 Task: Add a signature Josiah Cooper containing With heartfelt thanks and warm wishes, Josiah Cooper to email address softage.2@softage.net and add a label User interface
Action: Mouse moved to (1109, 79)
Screenshot: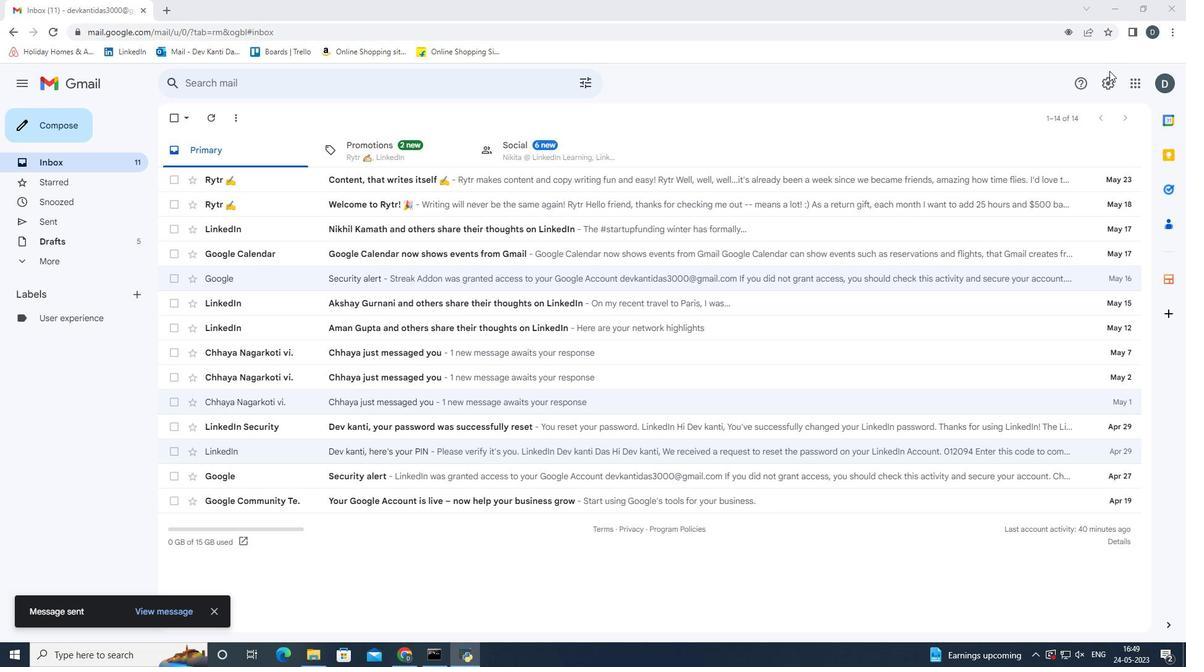 
Action: Mouse pressed left at (1109, 79)
Screenshot: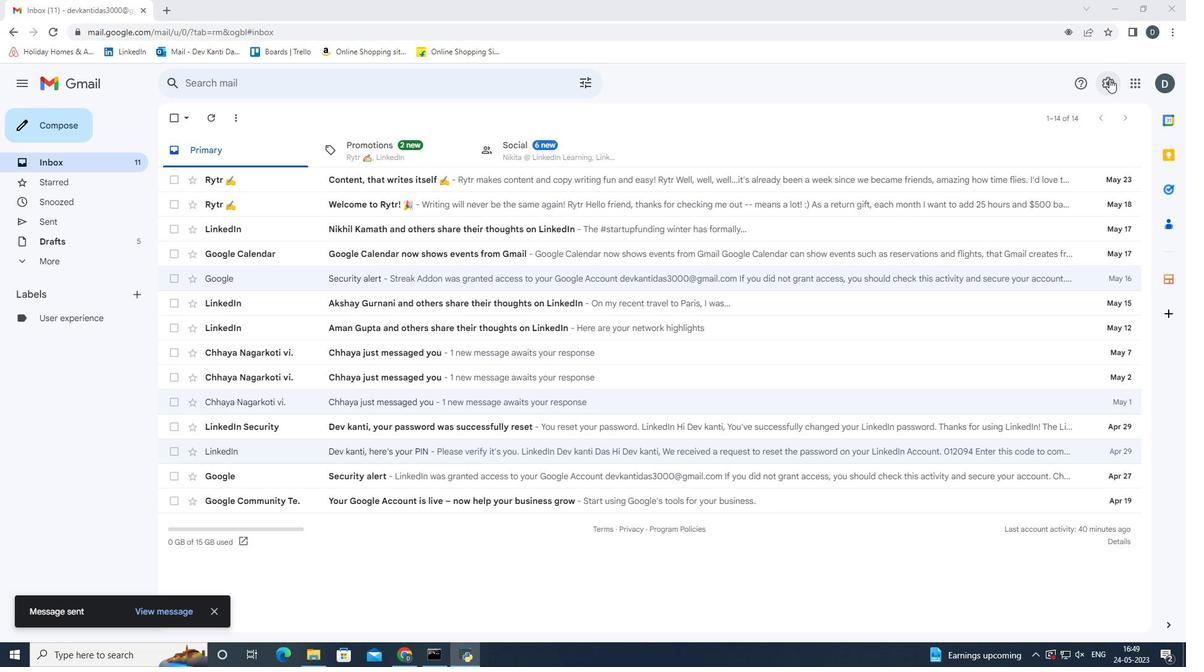 
Action: Mouse moved to (1072, 140)
Screenshot: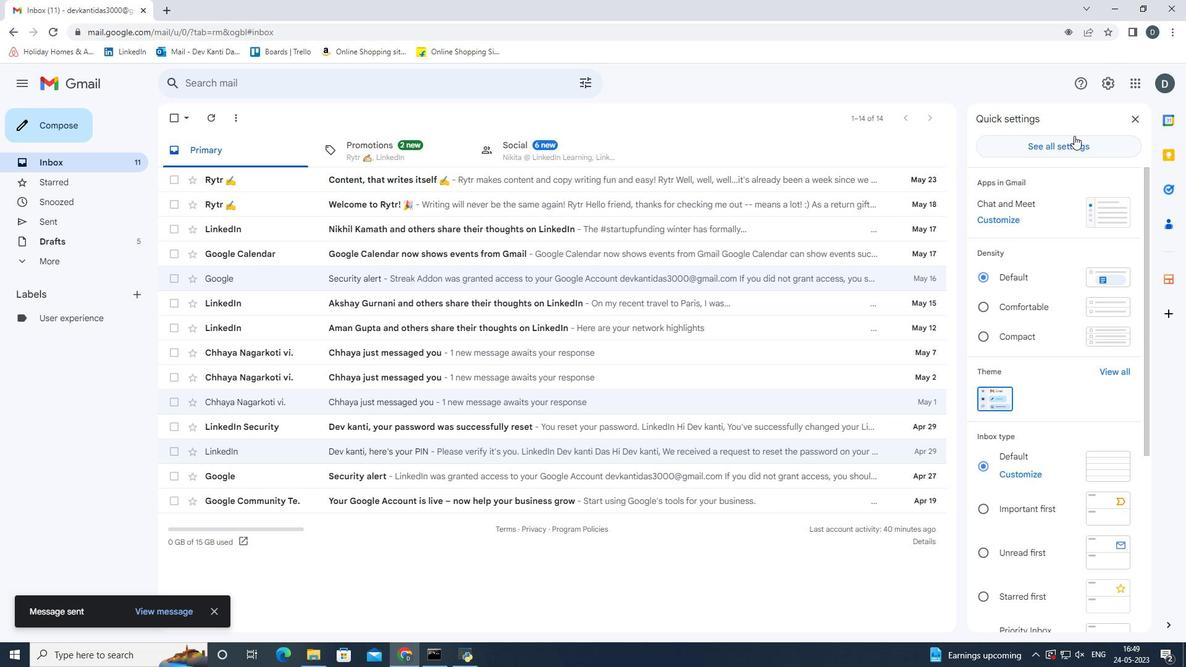 
Action: Mouse pressed left at (1072, 140)
Screenshot: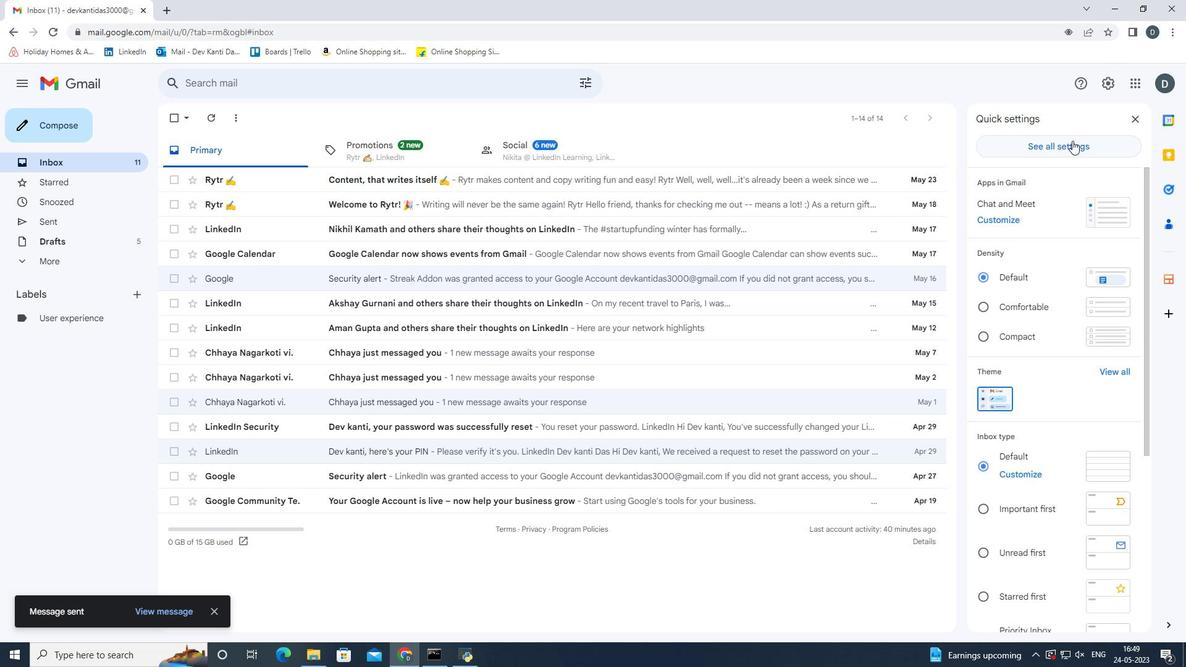 
Action: Mouse moved to (556, 392)
Screenshot: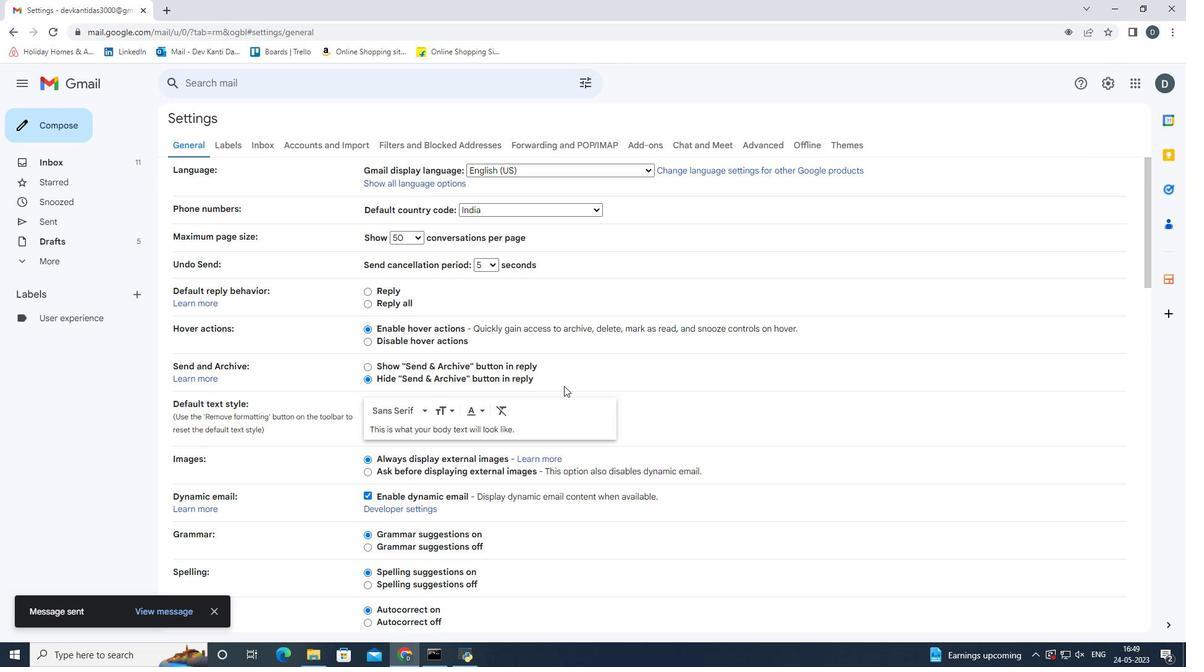 
Action: Mouse scrolled (556, 391) with delta (0, 0)
Screenshot: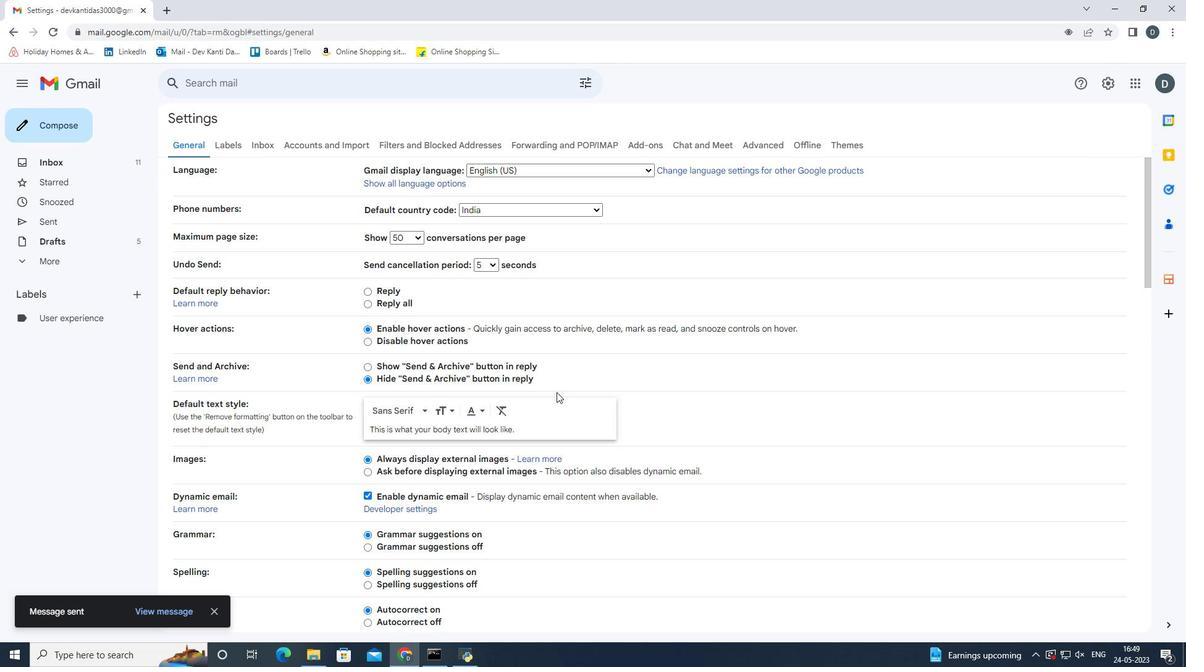 
Action: Mouse scrolled (556, 391) with delta (0, 0)
Screenshot: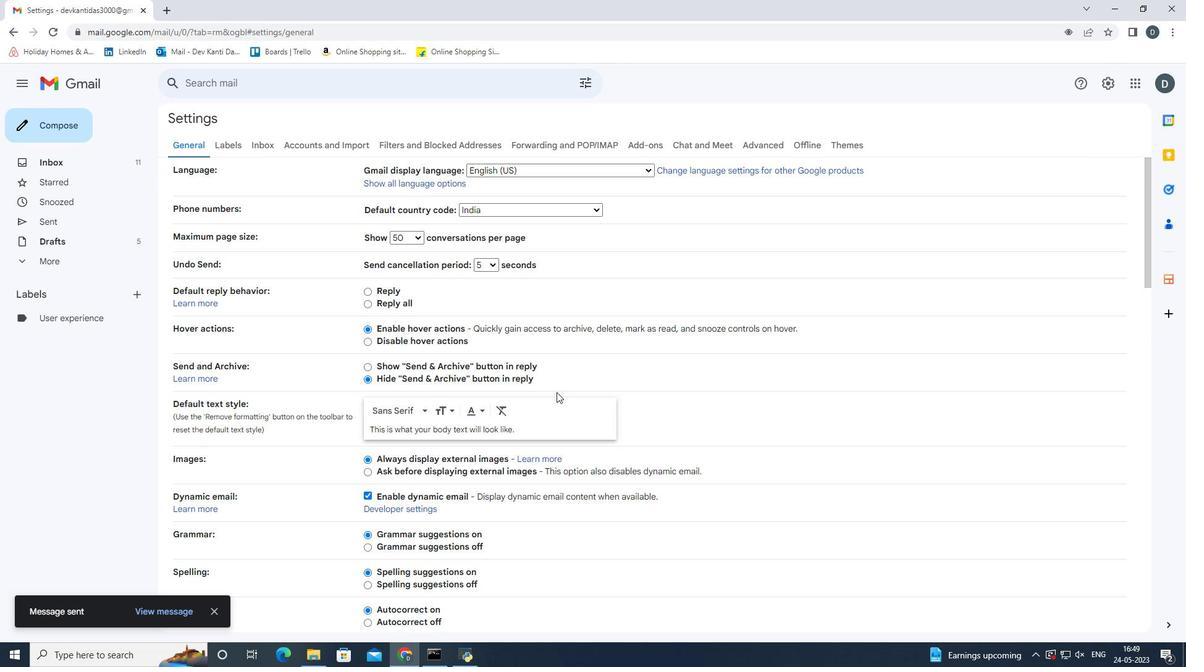 
Action: Mouse scrolled (556, 391) with delta (0, 0)
Screenshot: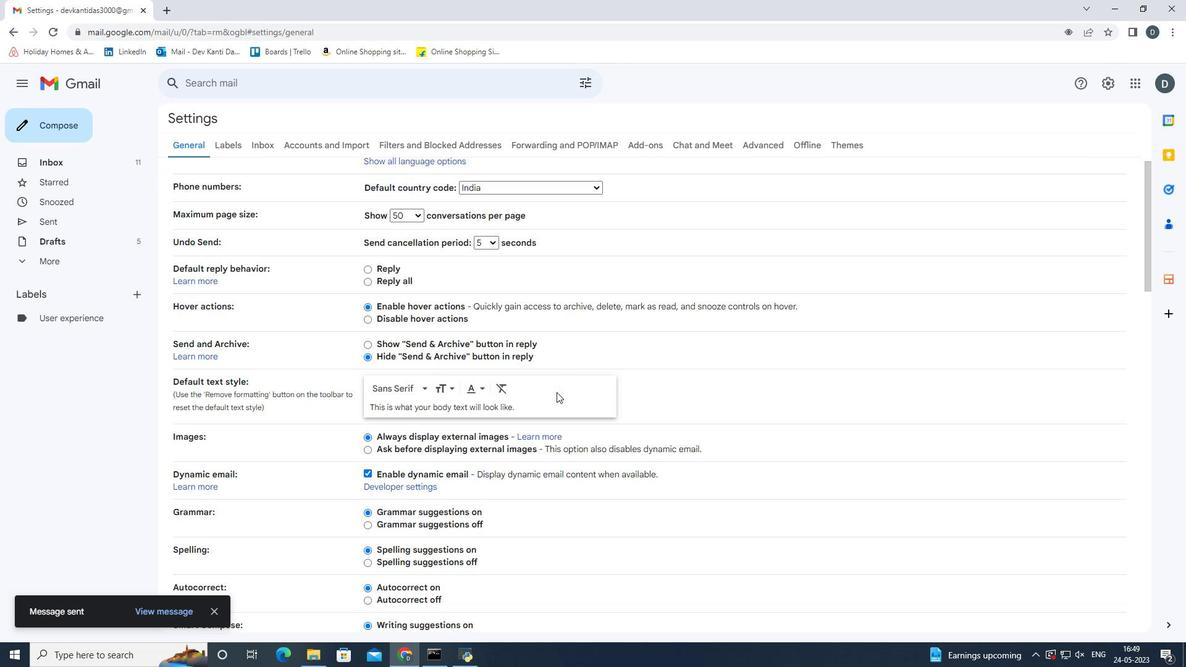 
Action: Mouse scrolled (556, 391) with delta (0, 0)
Screenshot: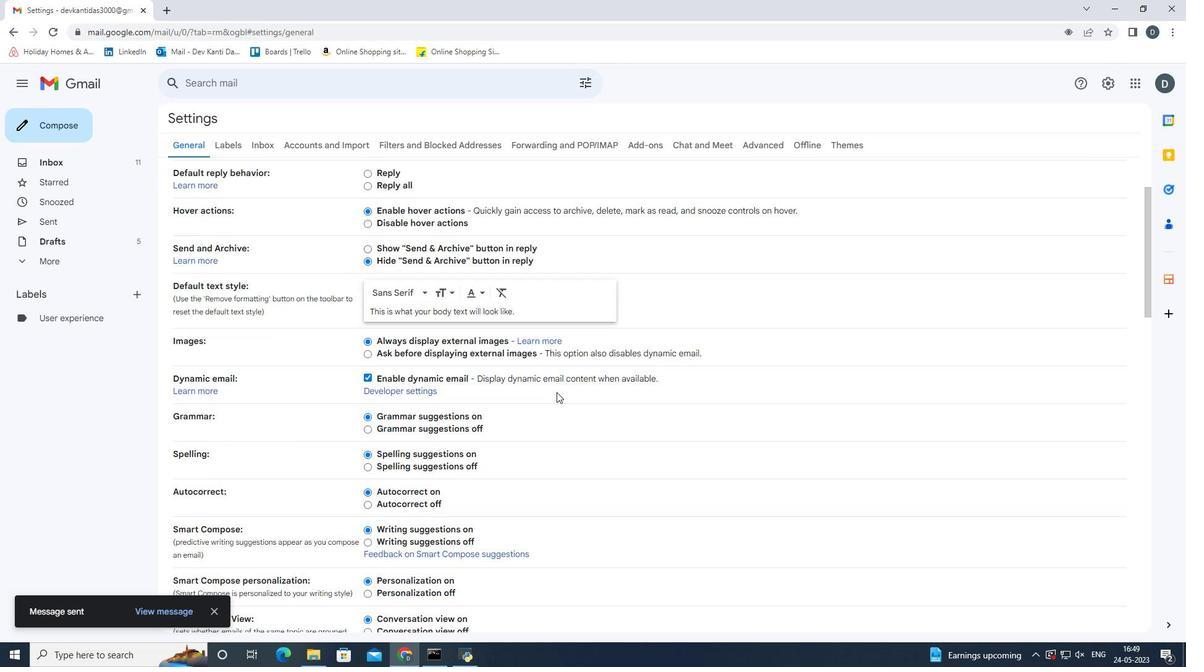 
Action: Mouse scrolled (556, 391) with delta (0, 0)
Screenshot: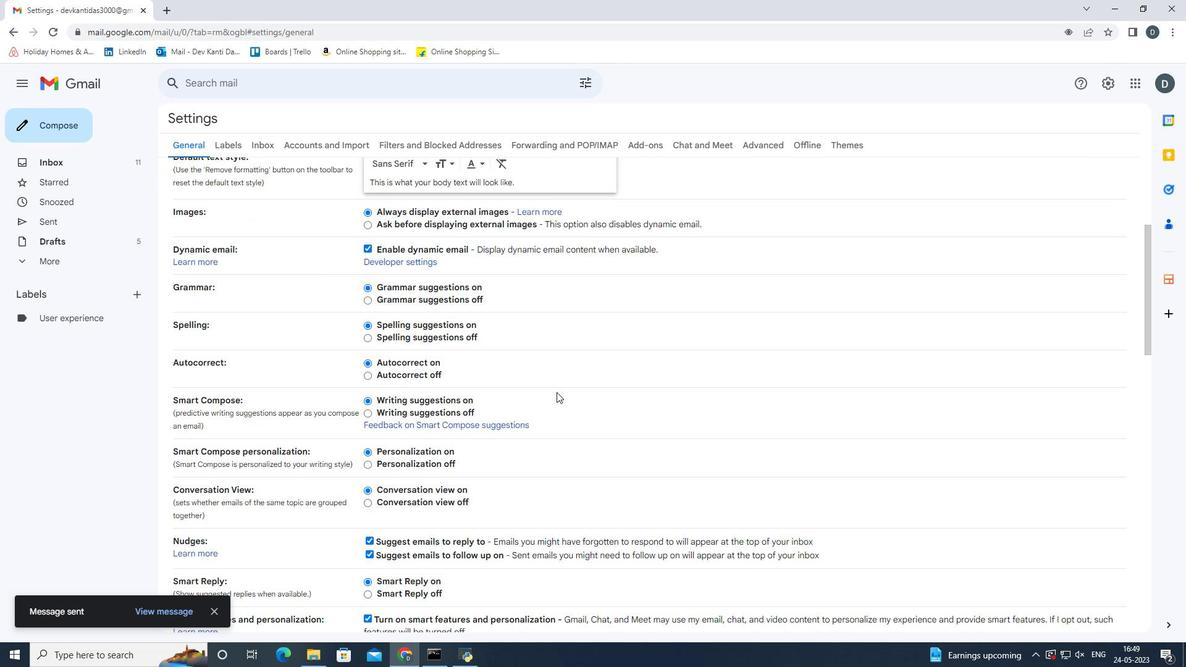 
Action: Mouse scrolled (556, 391) with delta (0, 0)
Screenshot: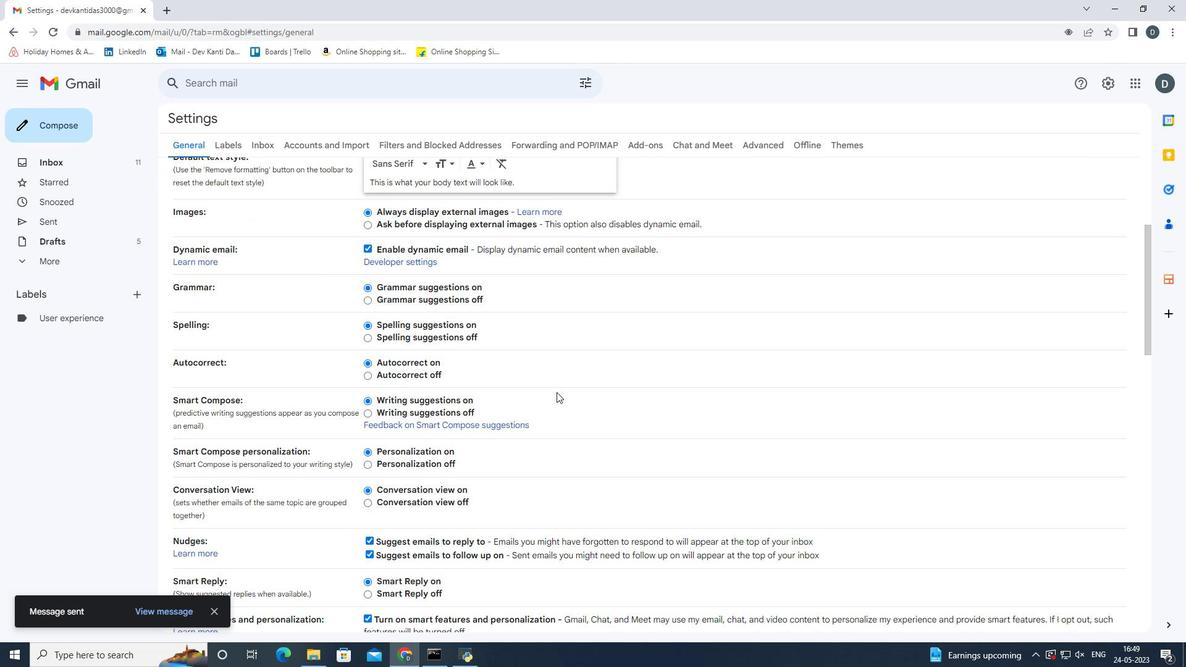 
Action: Mouse scrolled (556, 391) with delta (0, 0)
Screenshot: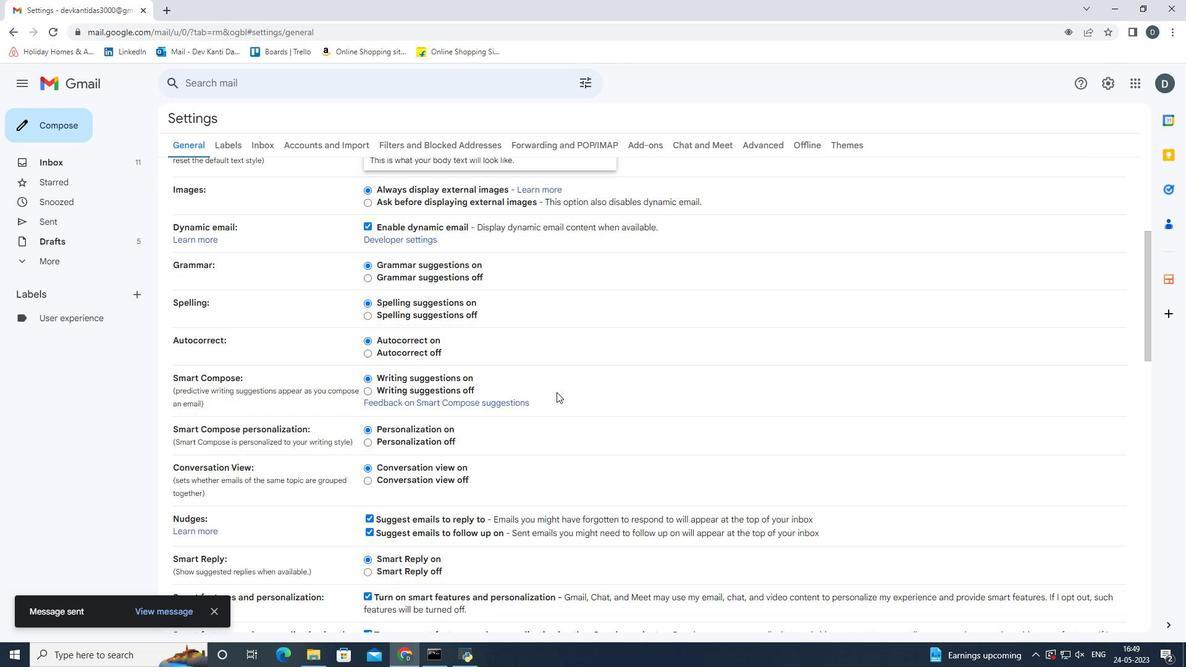 
Action: Mouse scrolled (556, 391) with delta (0, 0)
Screenshot: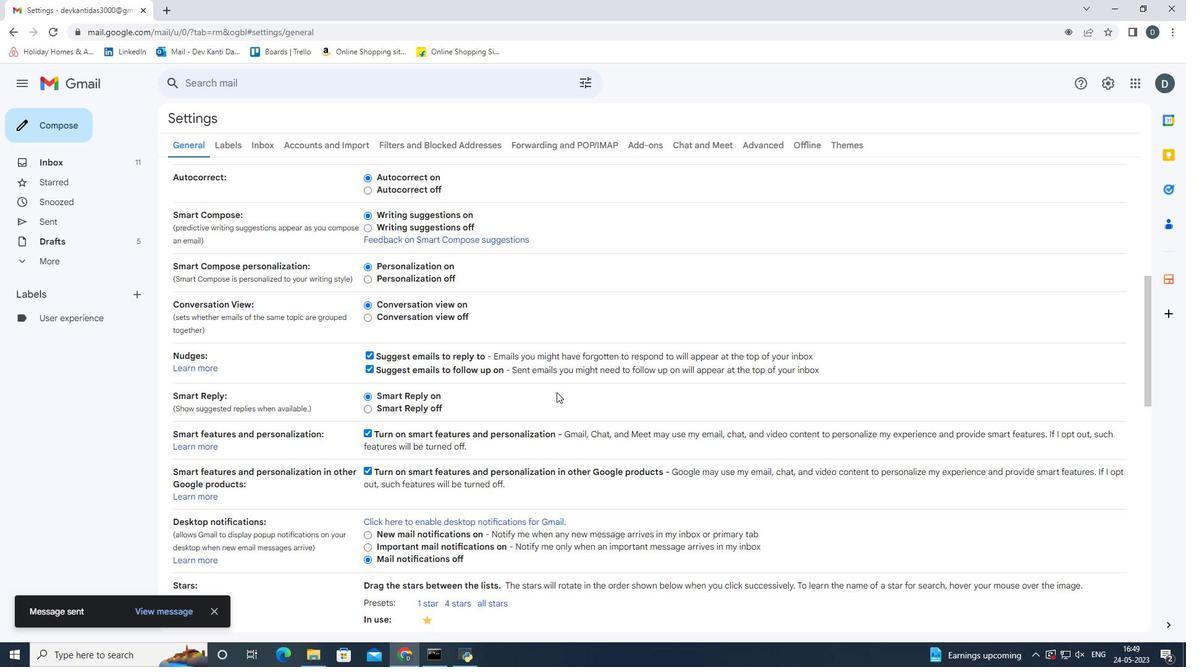 
Action: Mouse scrolled (556, 391) with delta (0, 0)
Screenshot: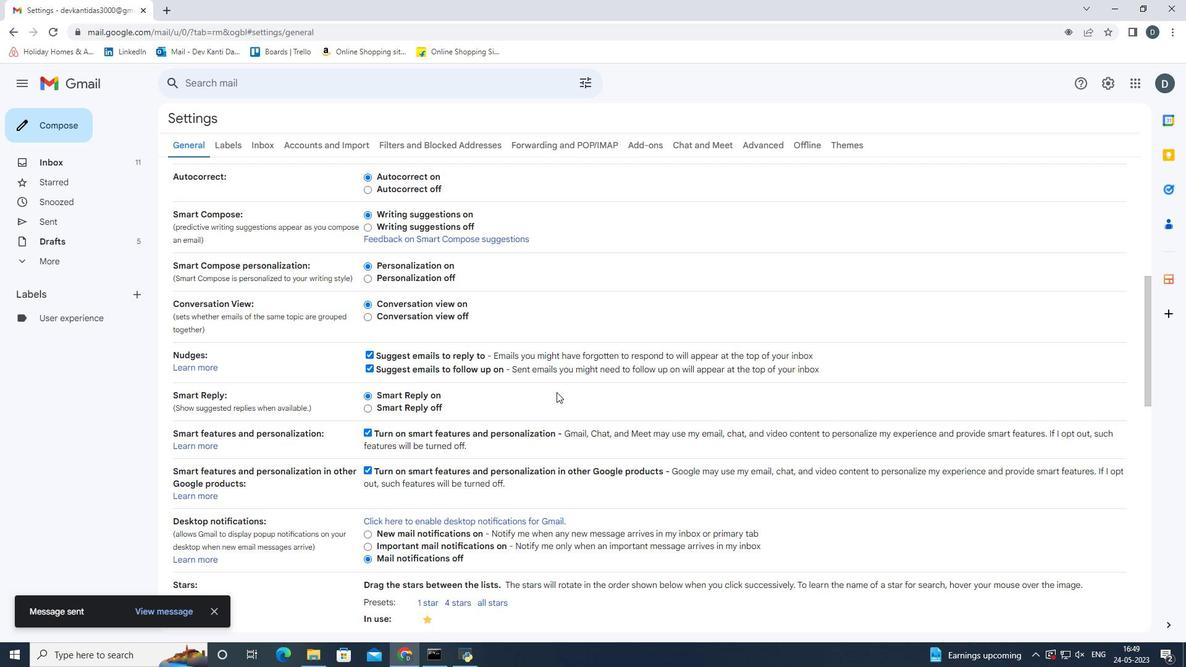 
Action: Mouse scrolled (556, 391) with delta (0, 0)
Screenshot: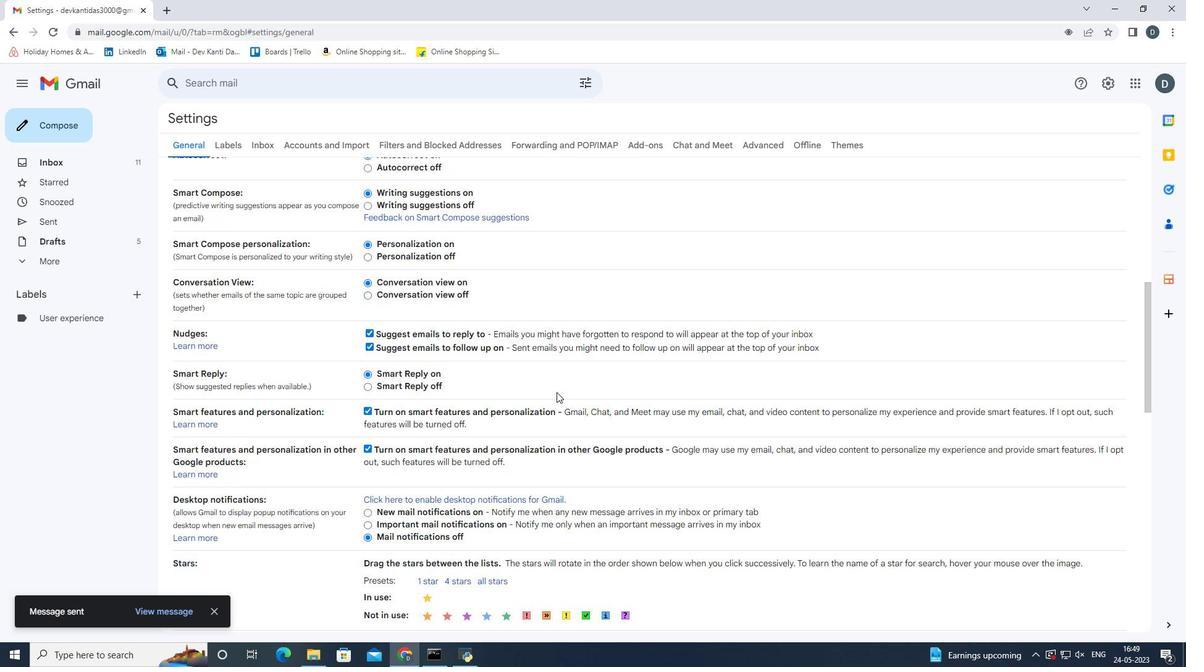 
Action: Mouse scrolled (556, 391) with delta (0, 0)
Screenshot: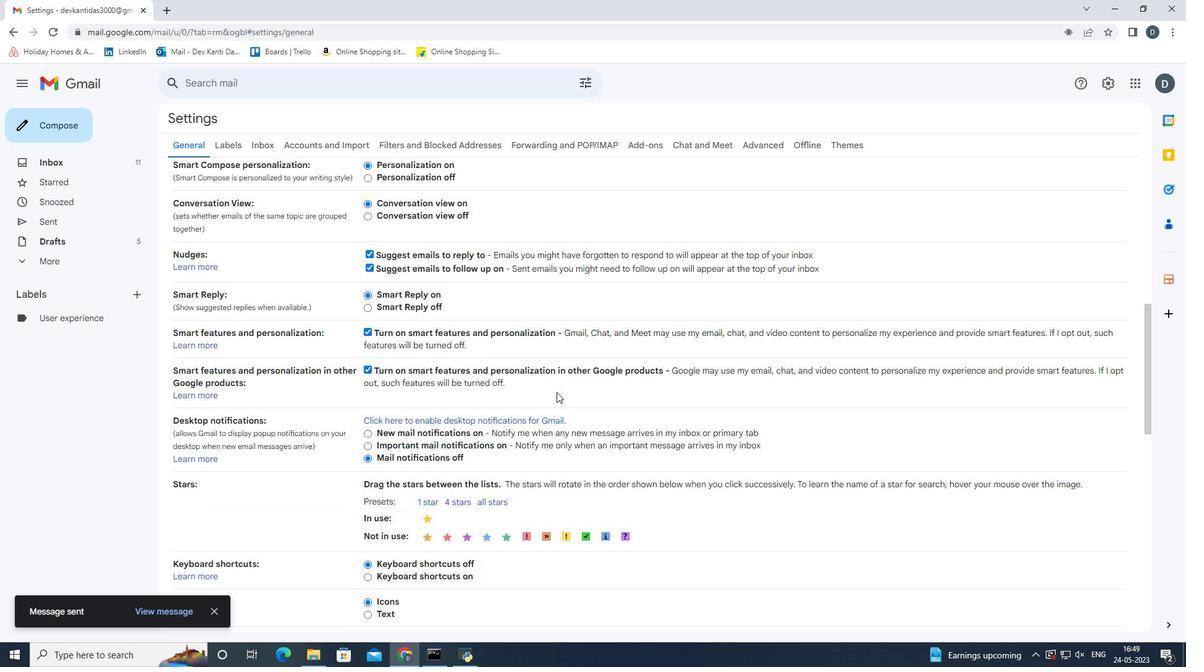 
Action: Mouse scrolled (556, 391) with delta (0, 0)
Screenshot: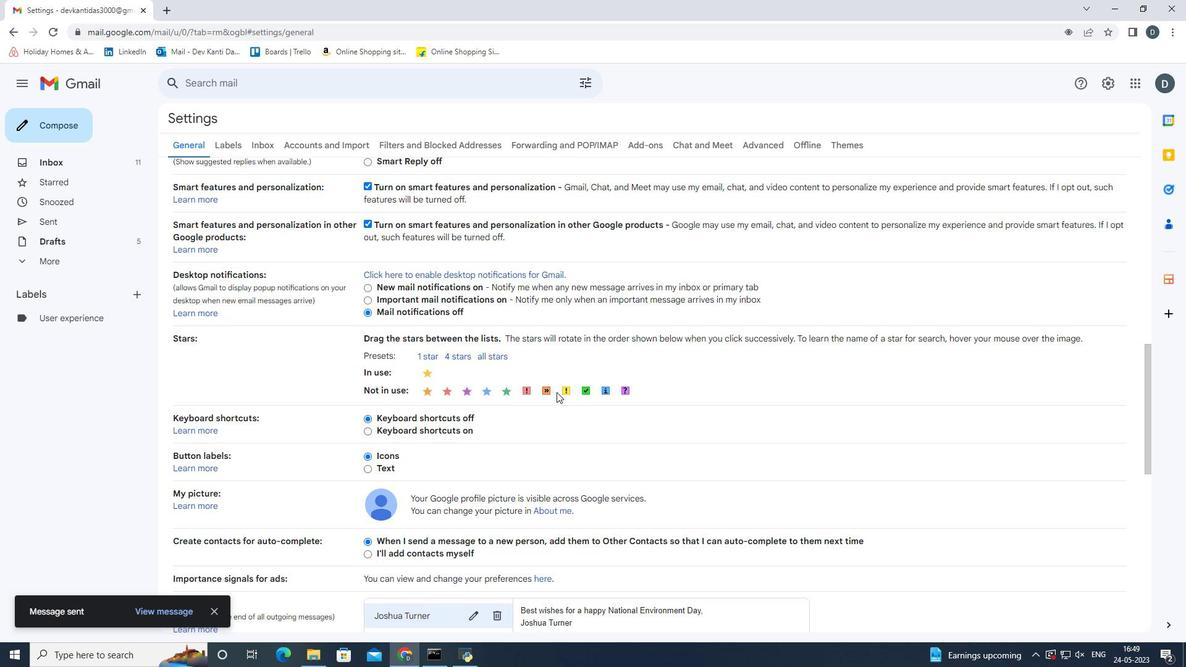 
Action: Mouse scrolled (556, 391) with delta (0, 0)
Screenshot: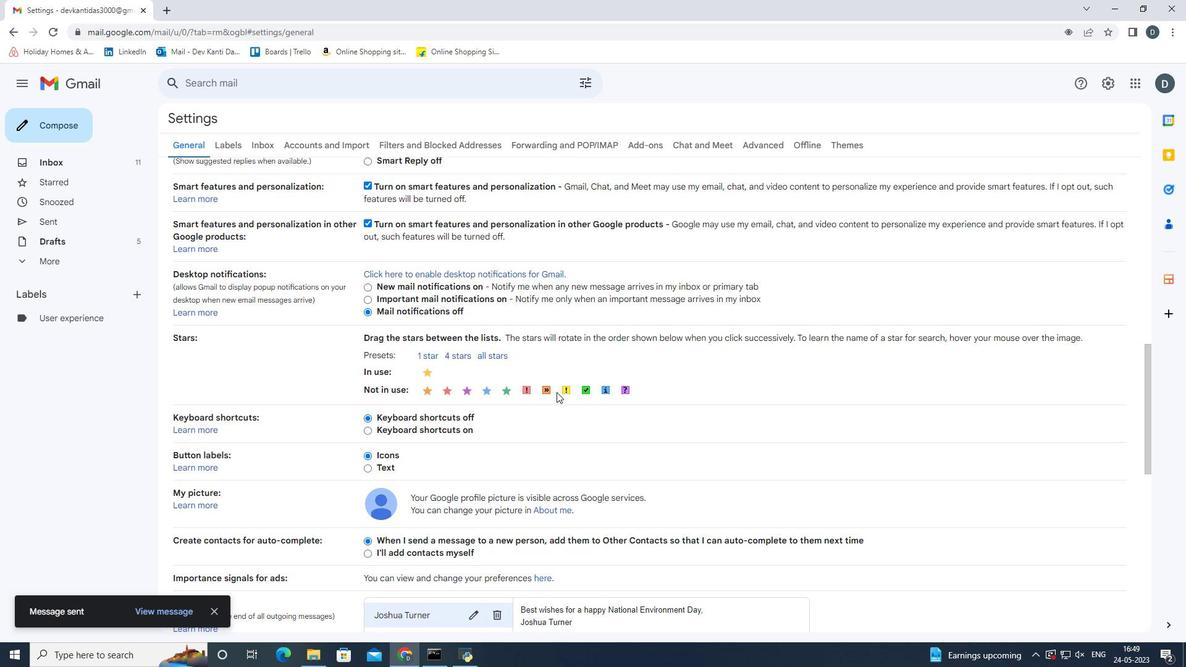 
Action: Mouse scrolled (556, 391) with delta (0, 0)
Screenshot: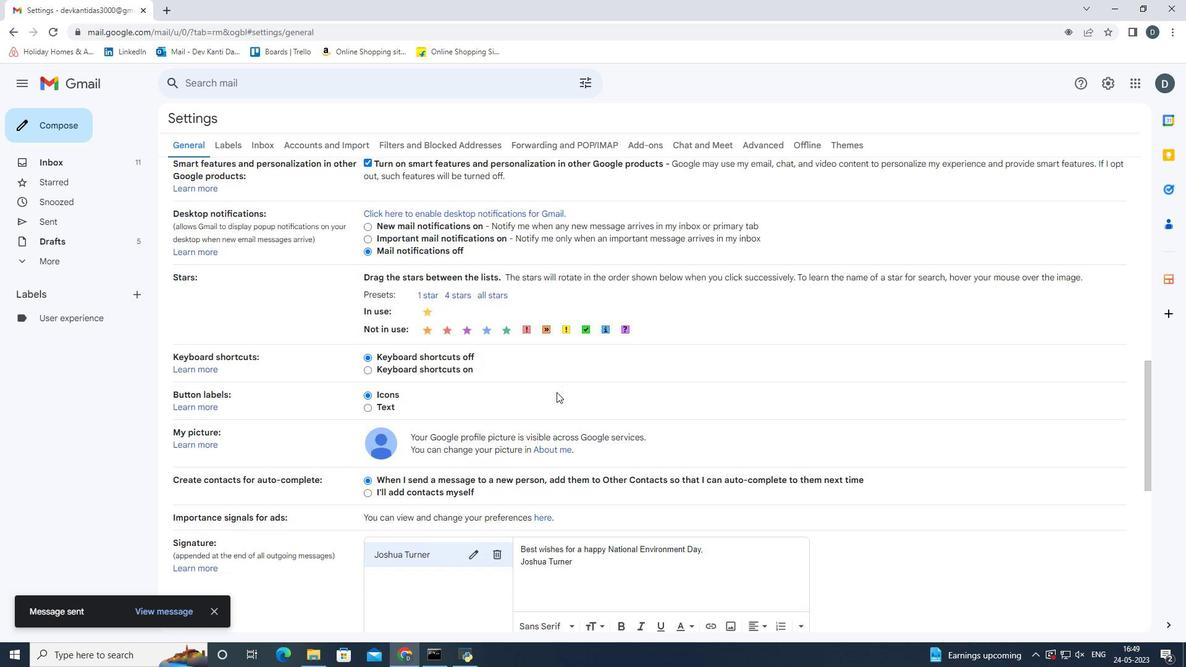 
Action: Mouse scrolled (556, 391) with delta (0, 0)
Screenshot: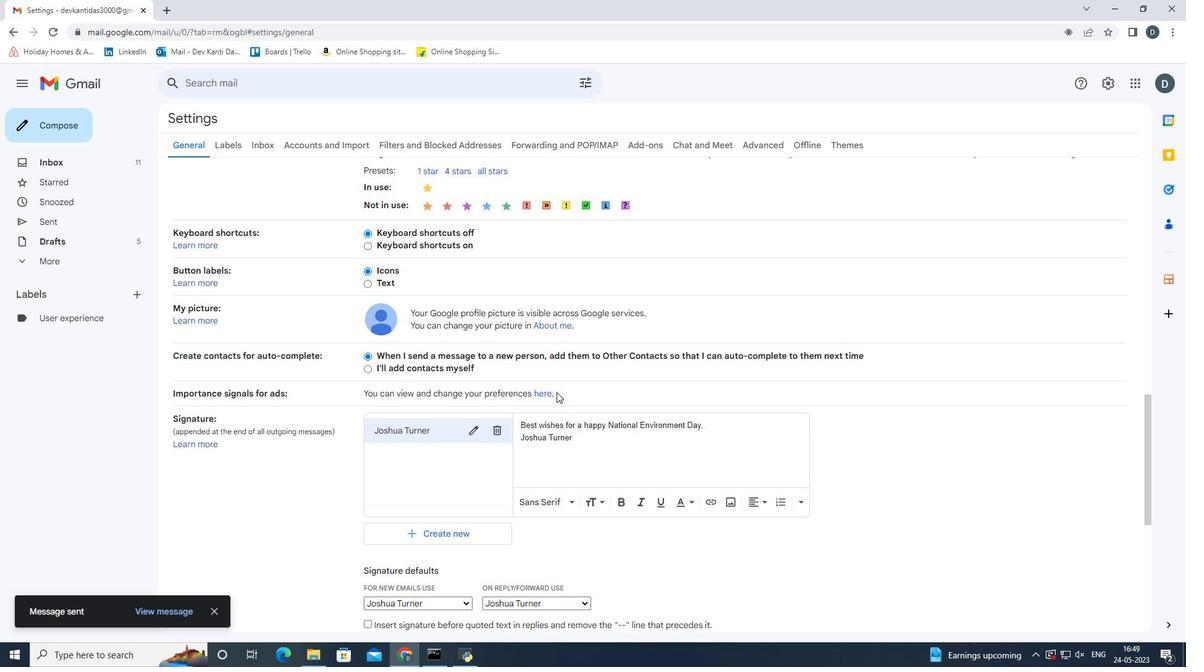 
Action: Mouse scrolled (556, 391) with delta (0, 0)
Screenshot: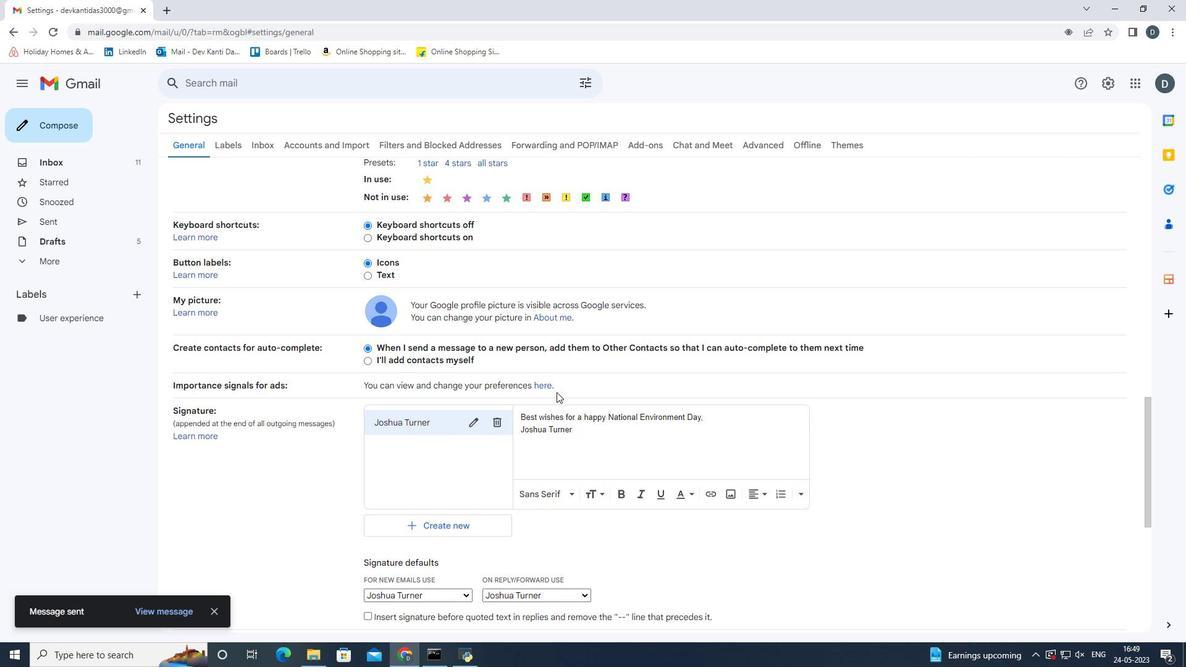 
Action: Mouse moved to (503, 312)
Screenshot: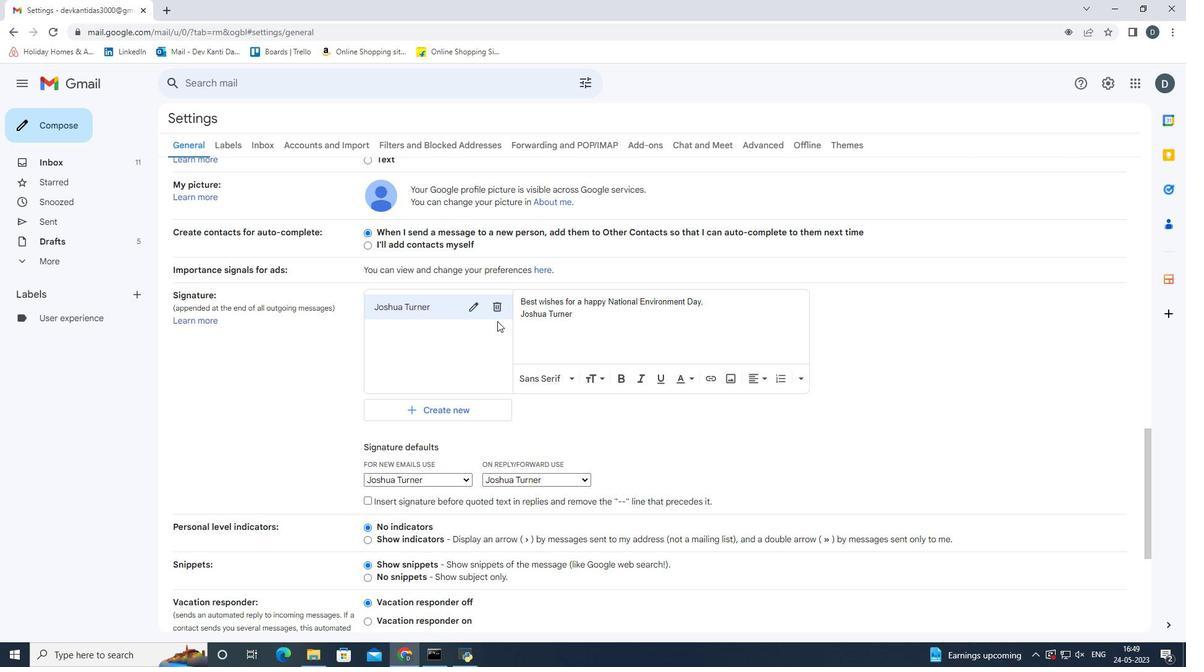 
Action: Mouse pressed left at (503, 312)
Screenshot: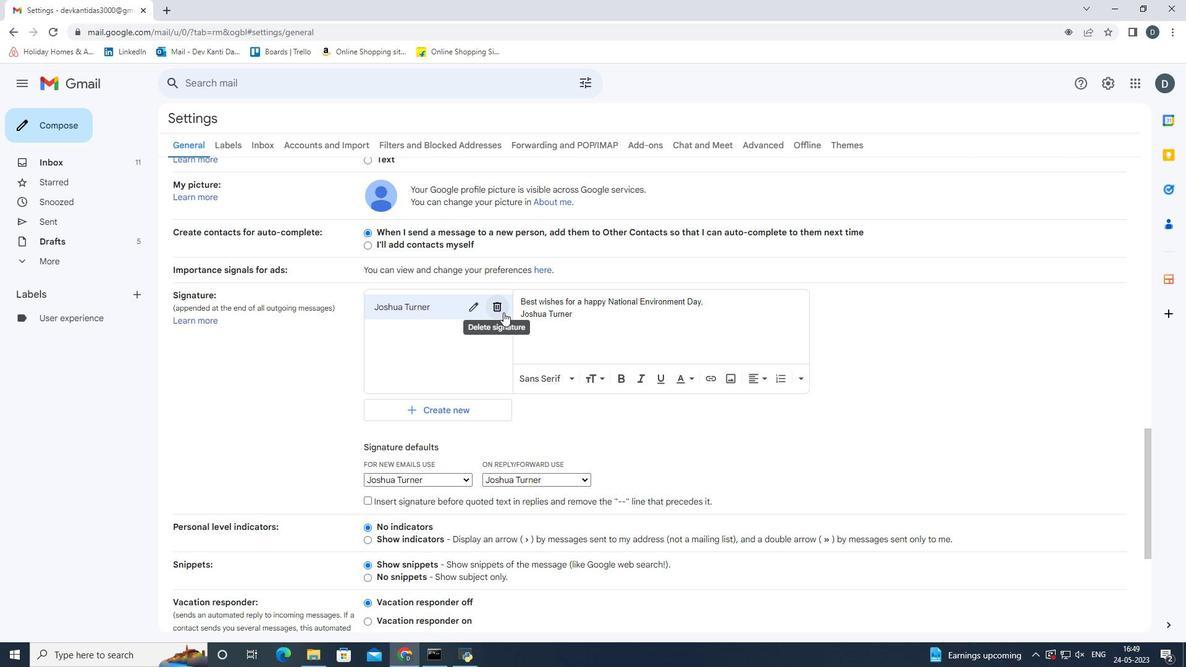 
Action: Mouse moved to (701, 382)
Screenshot: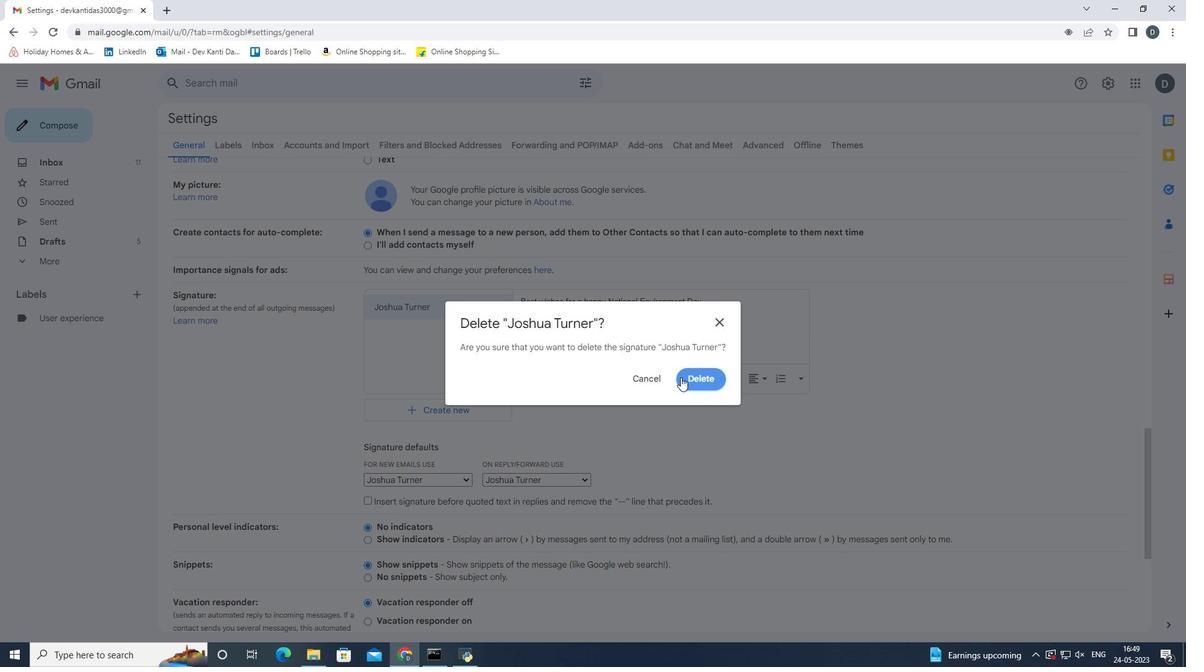 
Action: Mouse pressed left at (701, 382)
Screenshot: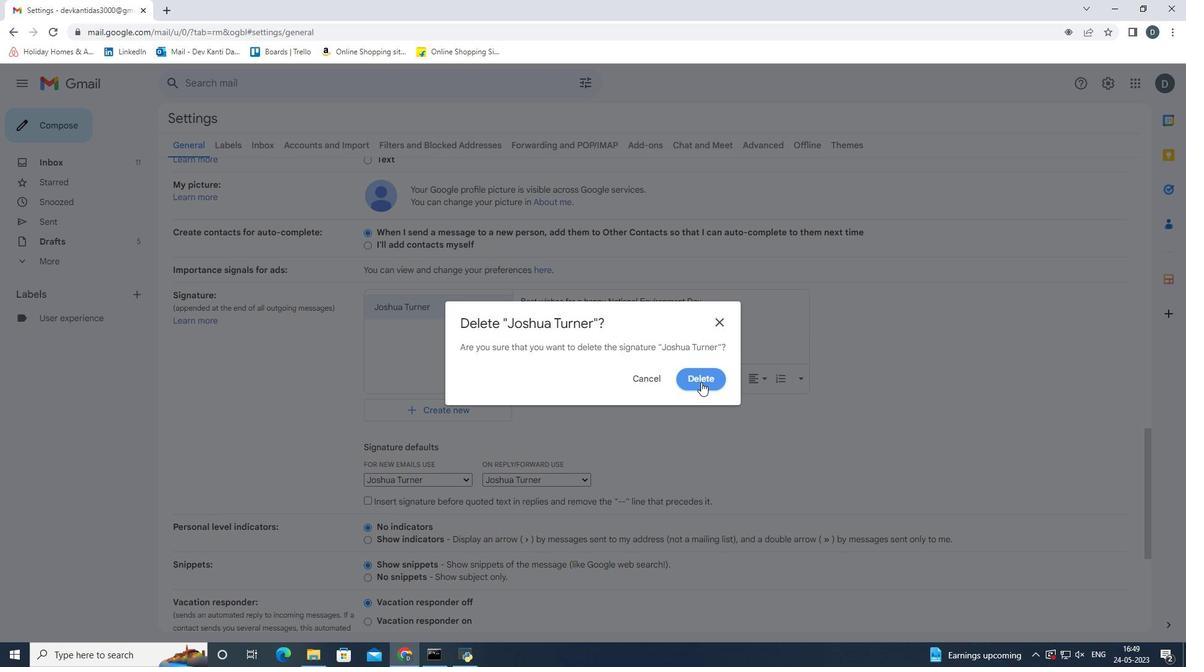
Action: Mouse moved to (425, 315)
Screenshot: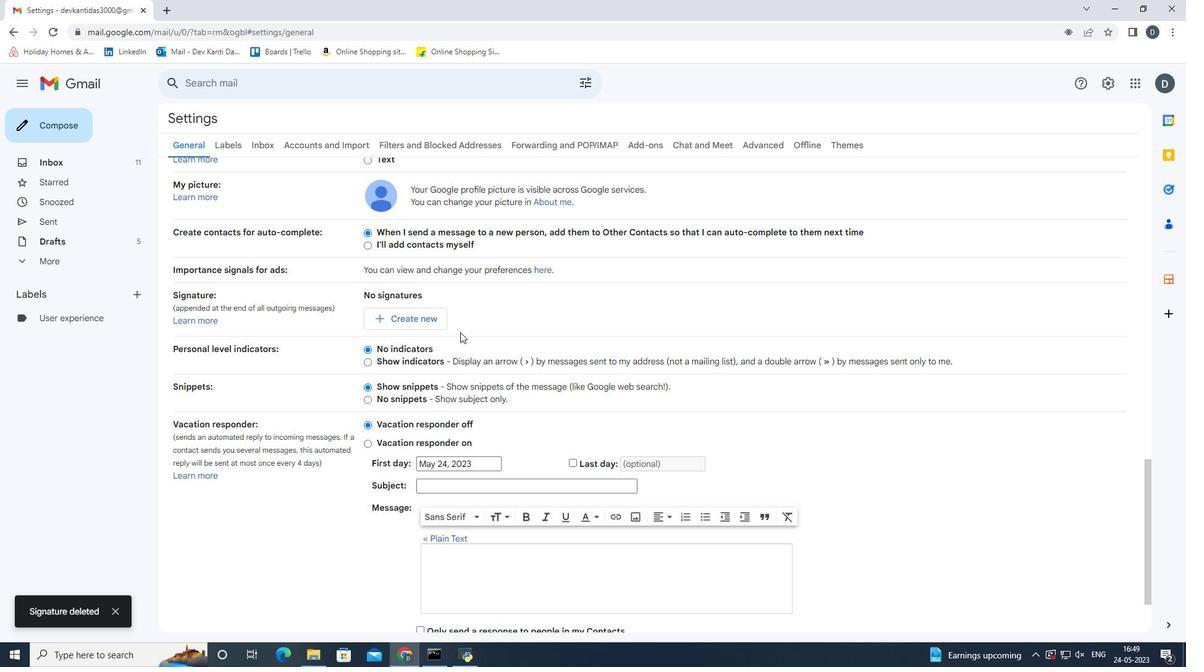 
Action: Mouse pressed left at (425, 315)
Screenshot: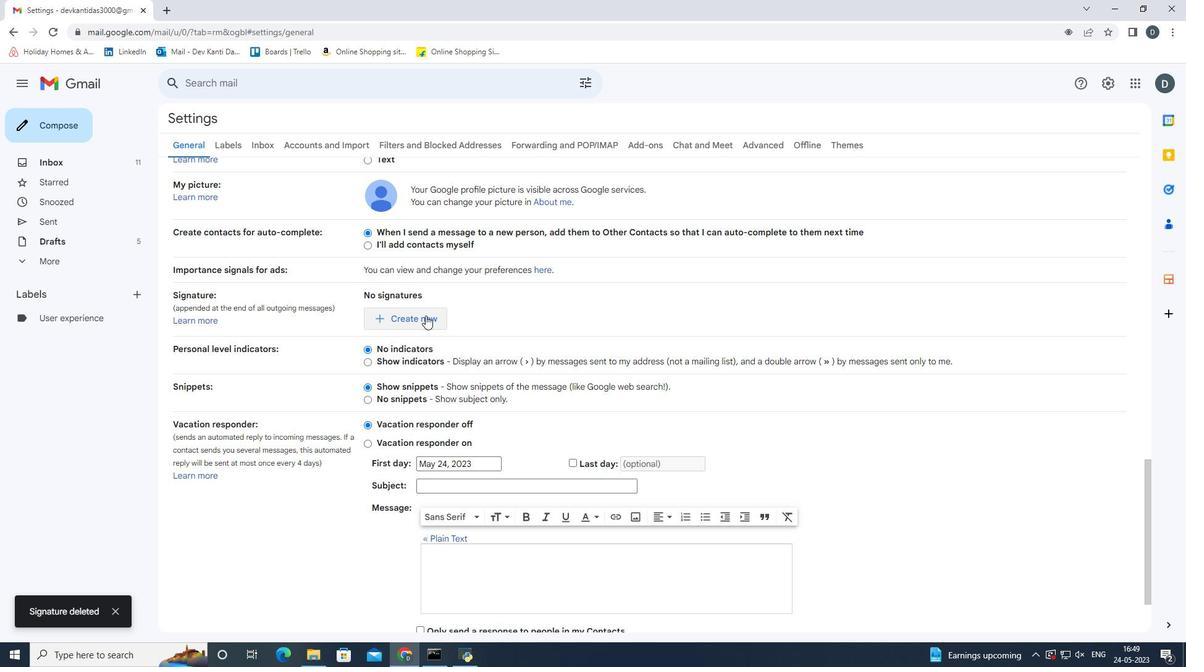 
Action: Mouse moved to (558, 319)
Screenshot: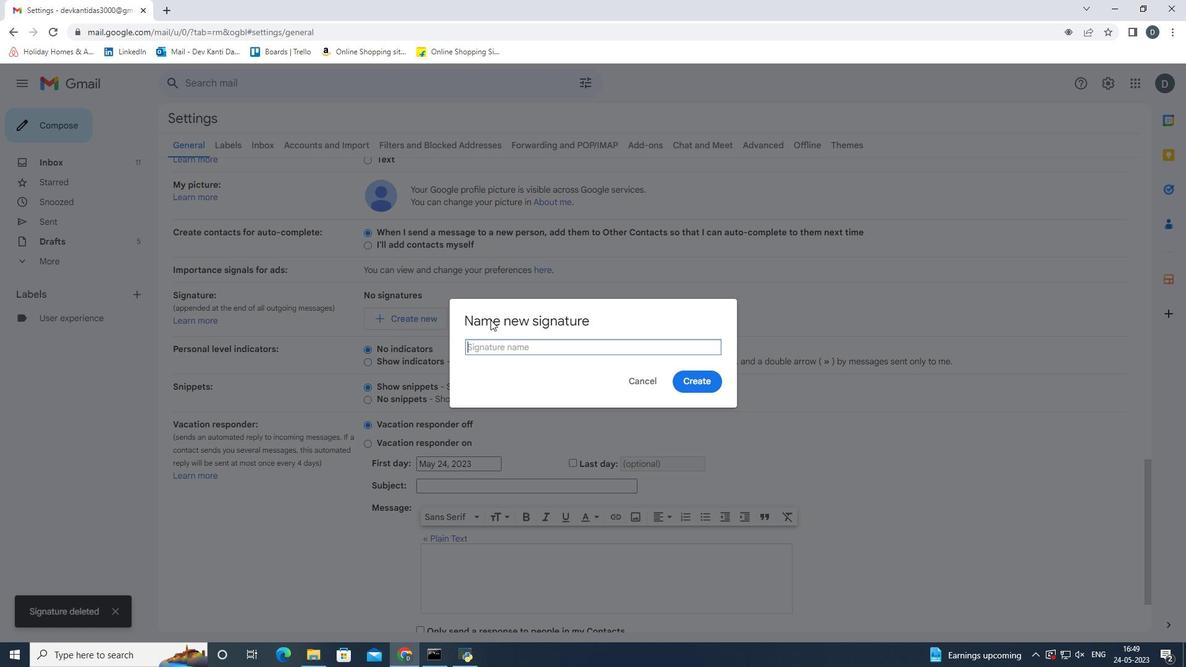 
Action: Key pressed <Key.shift><Key.shift><Key.shift><Key.shift><Key.shift><Key.shift>Josiah<Key.space><Key.shift>Cooper<Key.enter>
Screenshot: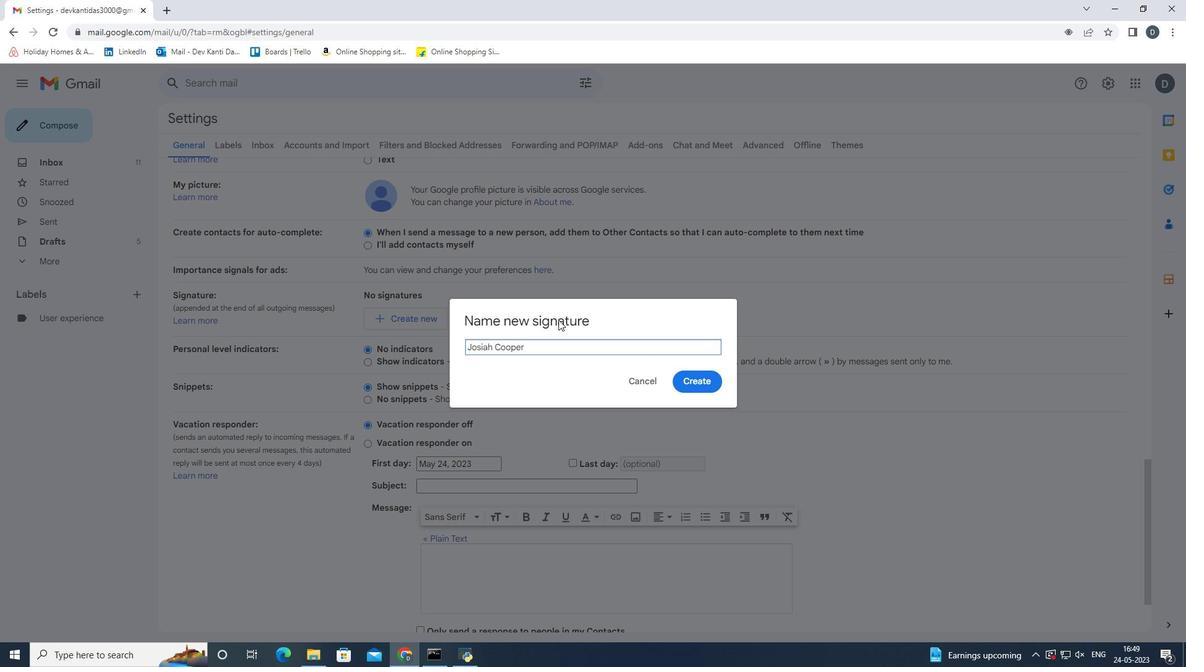 
Action: Mouse pressed left at (558, 319)
Screenshot: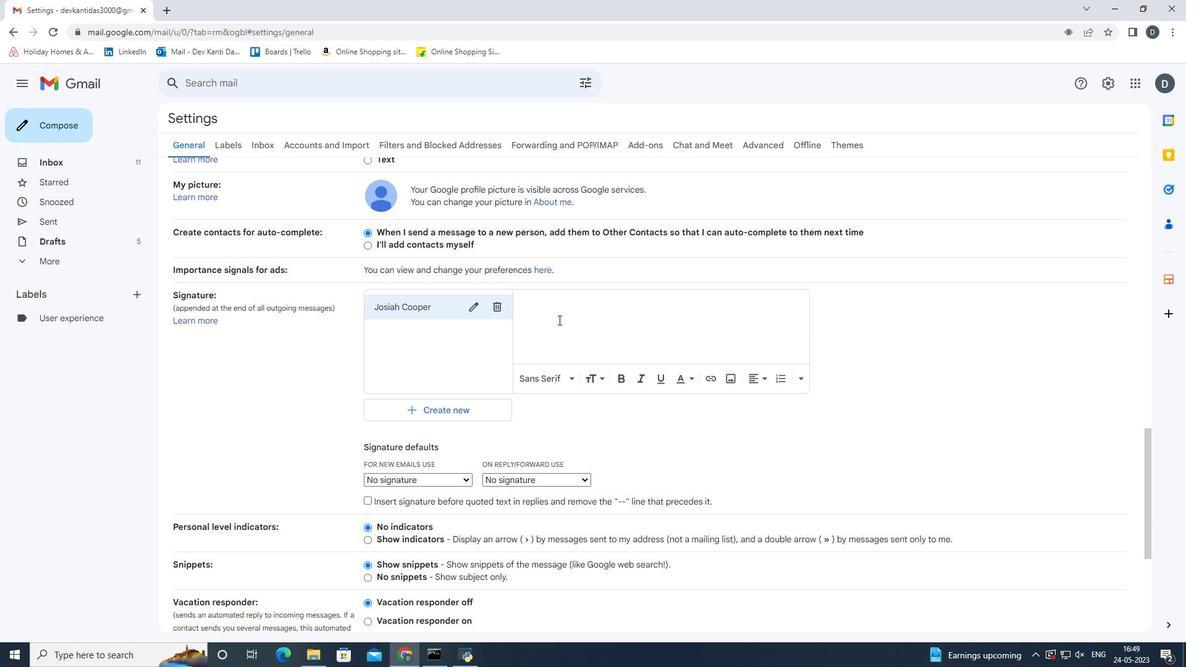 
Action: Key pressed <Key.shift><Key.shift><Key.shift>Heartfel
Screenshot: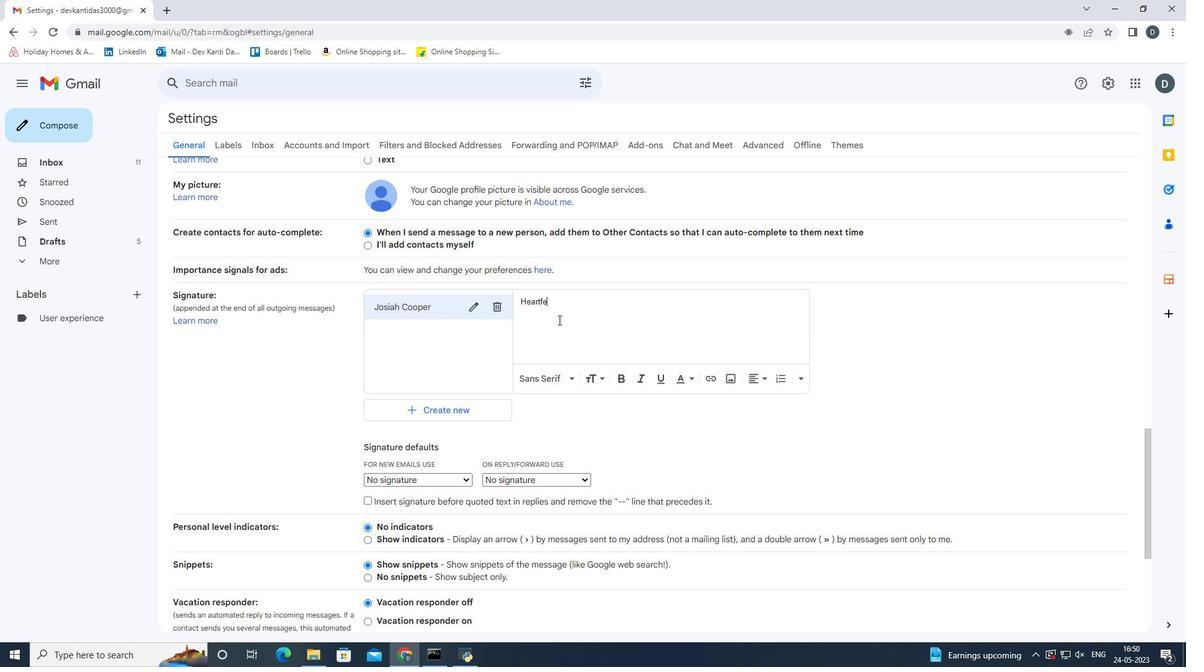 
Action: Mouse moved to (558, 319)
Screenshot: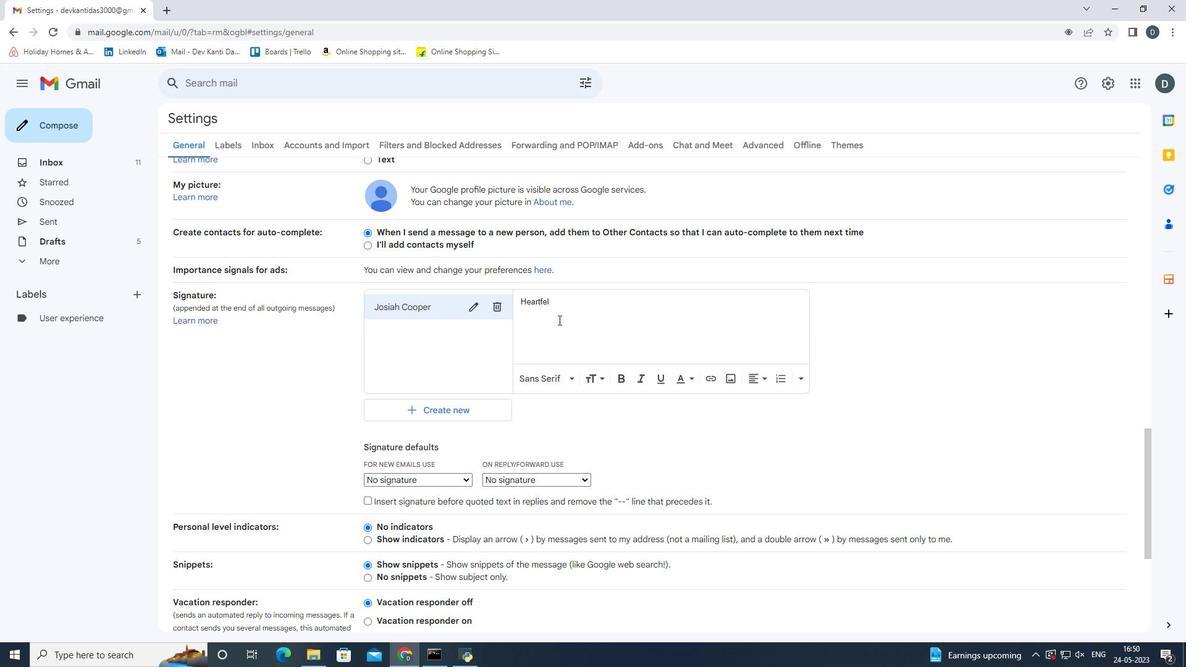 
Action: Key pressed t<Key.space>thanks<Key.space>and<Key.space>warm<Key.space>wishes,<Key.enter><Key.shift_r>Josiah<Key.space><Key.shift>Cooper
Screenshot: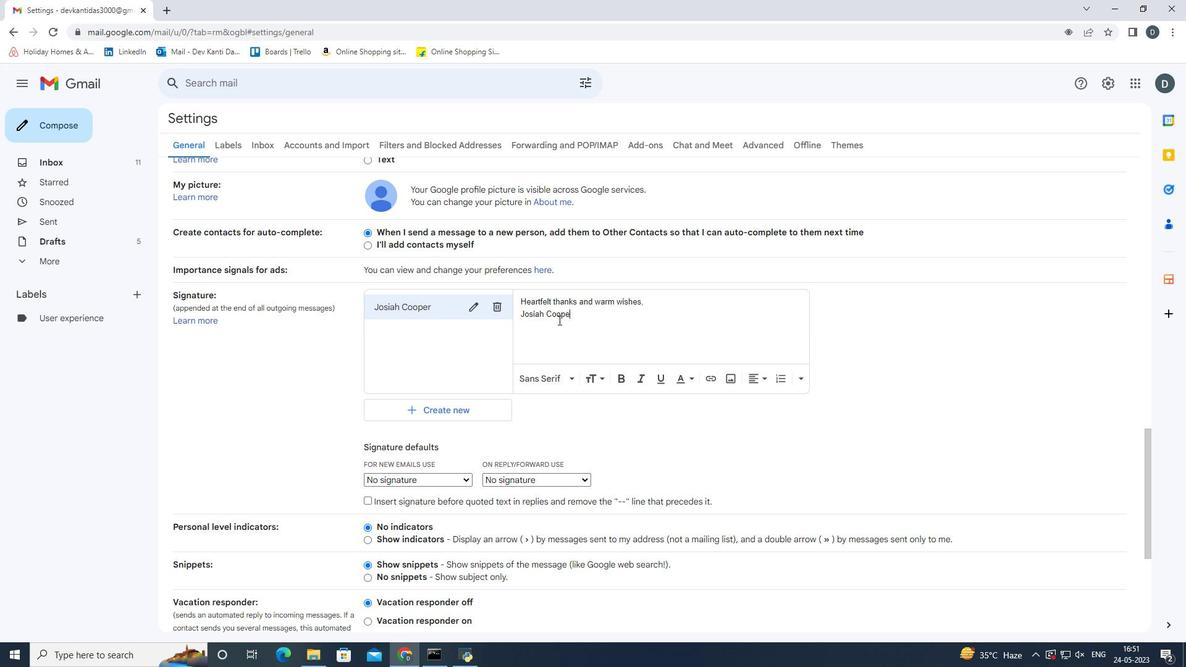 
Action: Mouse moved to (419, 481)
Screenshot: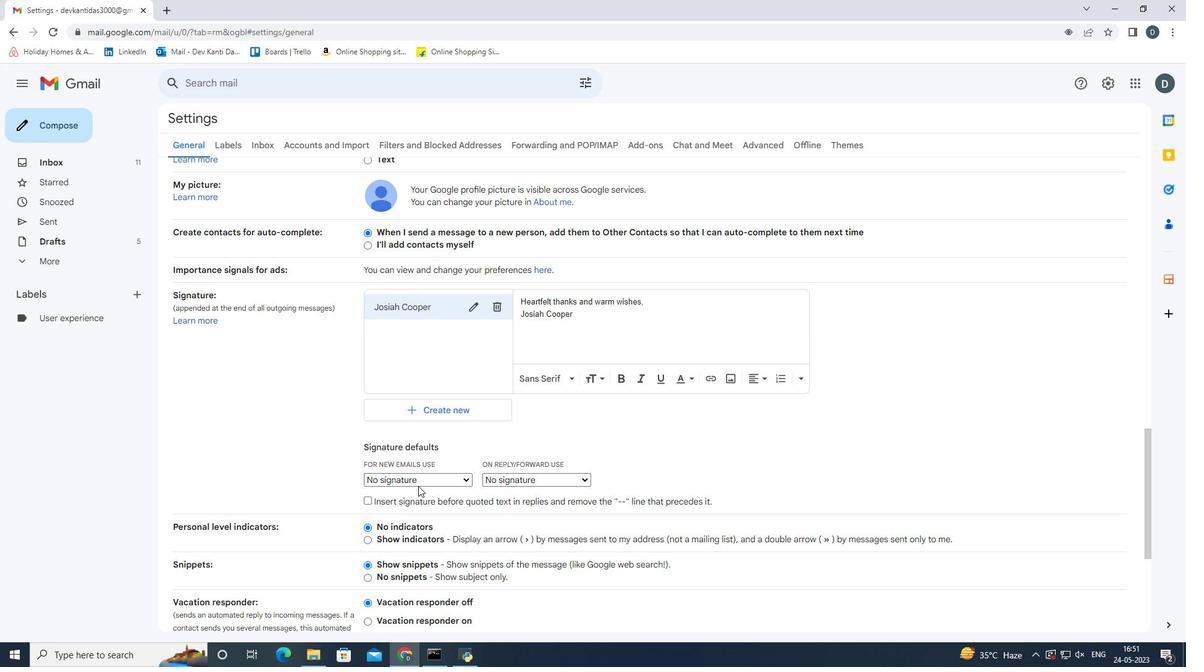 
Action: Mouse pressed left at (419, 481)
Screenshot: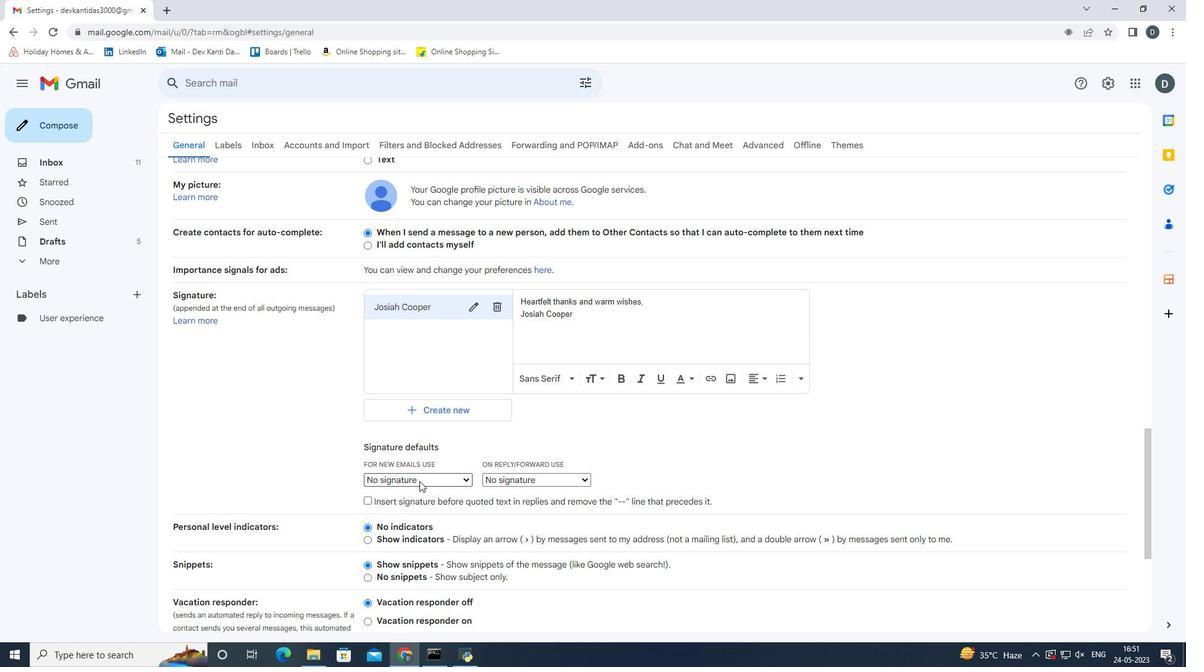
Action: Mouse moved to (412, 505)
Screenshot: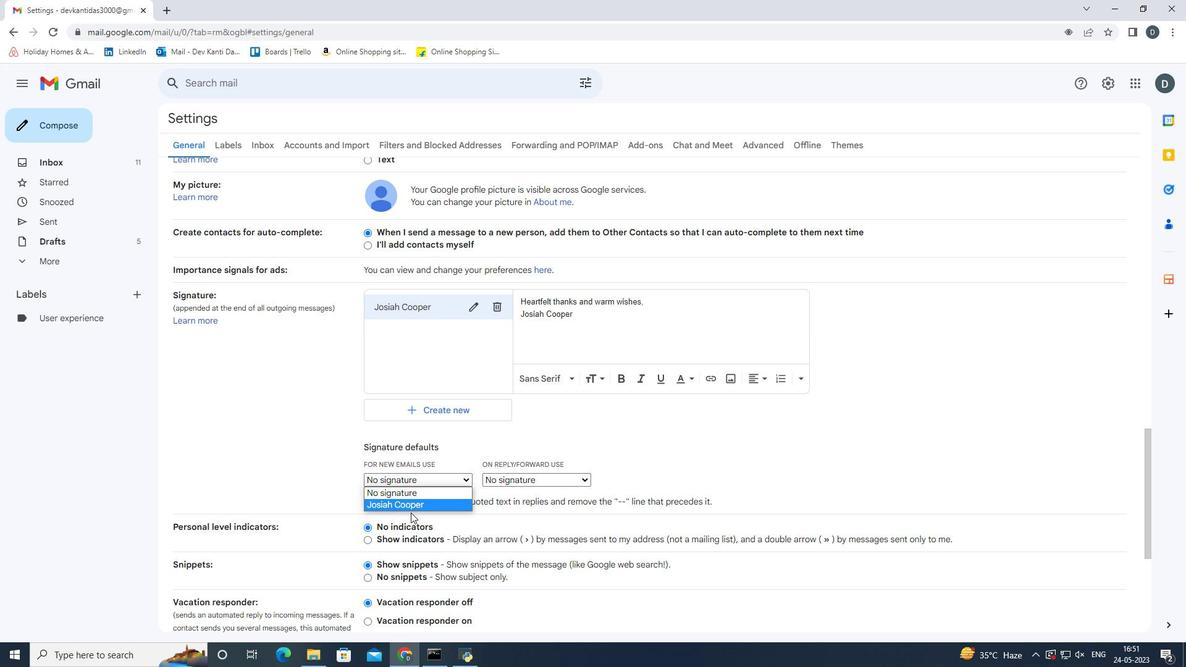 
Action: Mouse pressed left at (412, 505)
Screenshot: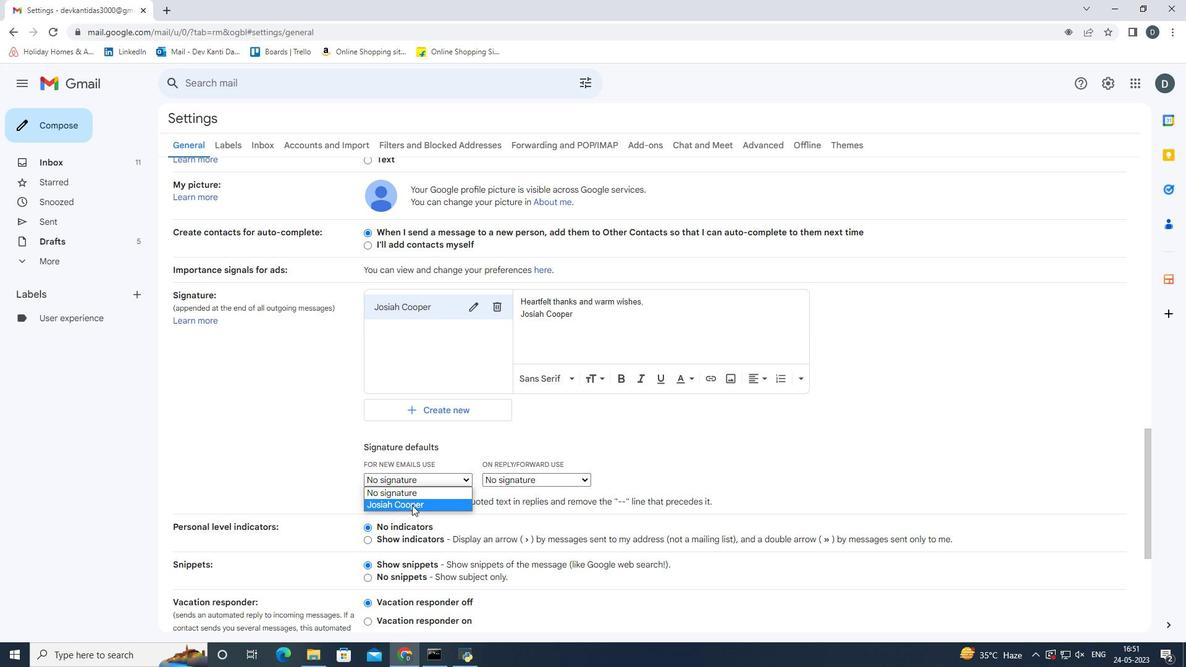 
Action: Mouse moved to (573, 482)
Screenshot: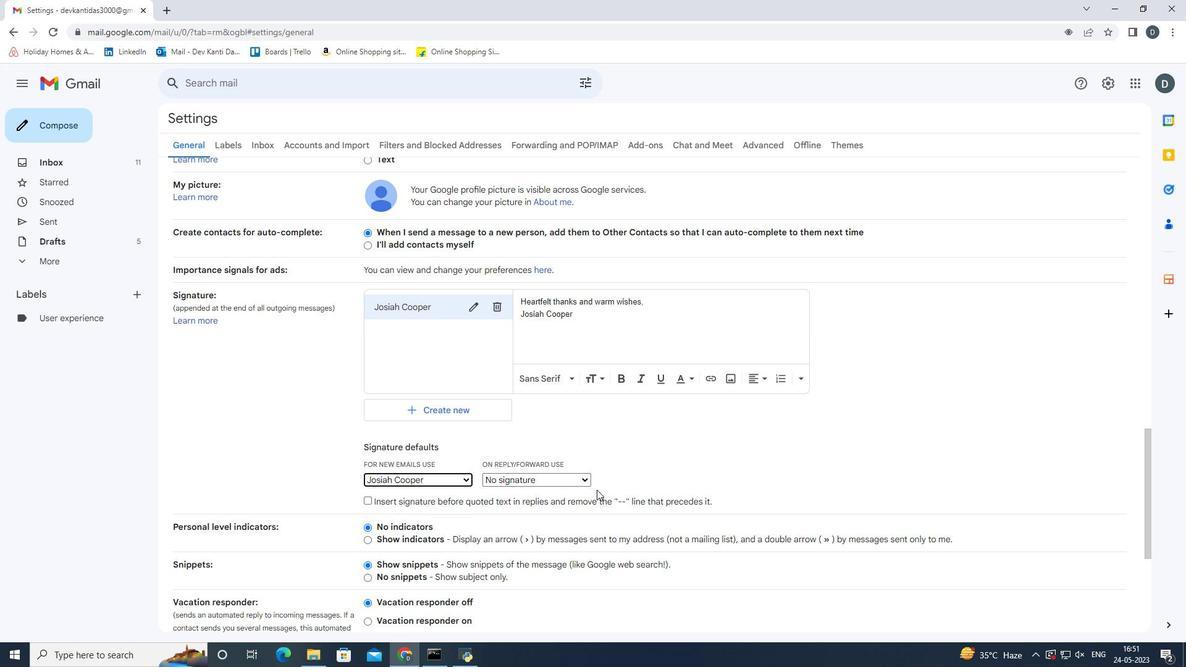 
Action: Mouse pressed left at (573, 482)
Screenshot: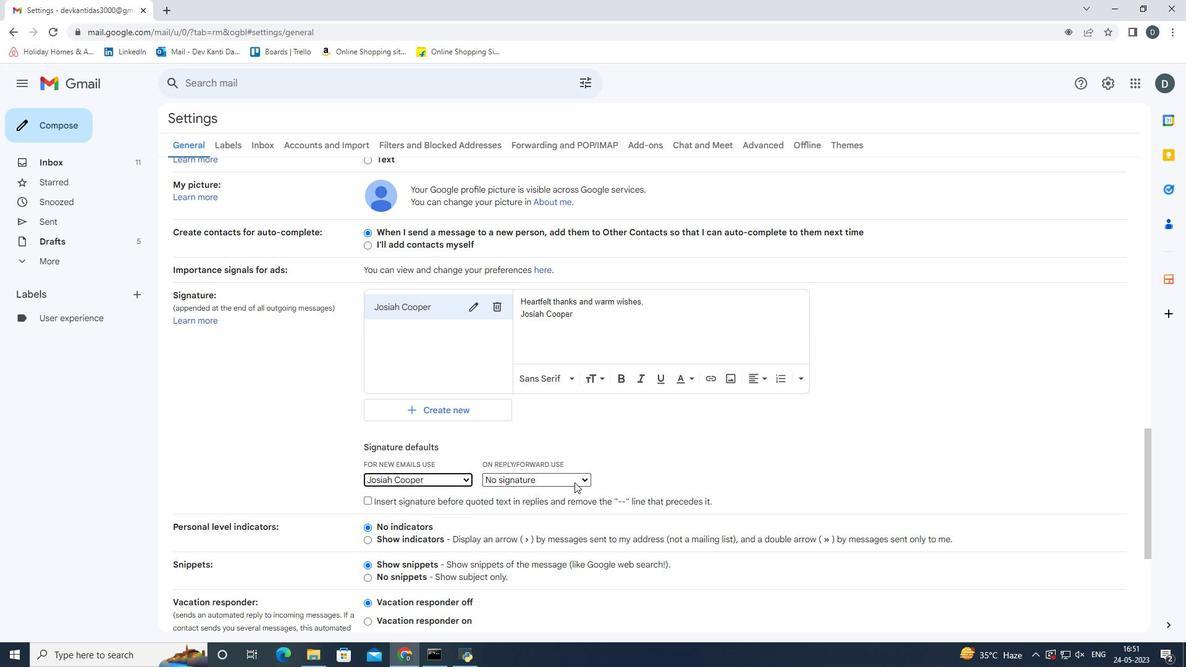 
Action: Mouse moved to (560, 504)
Screenshot: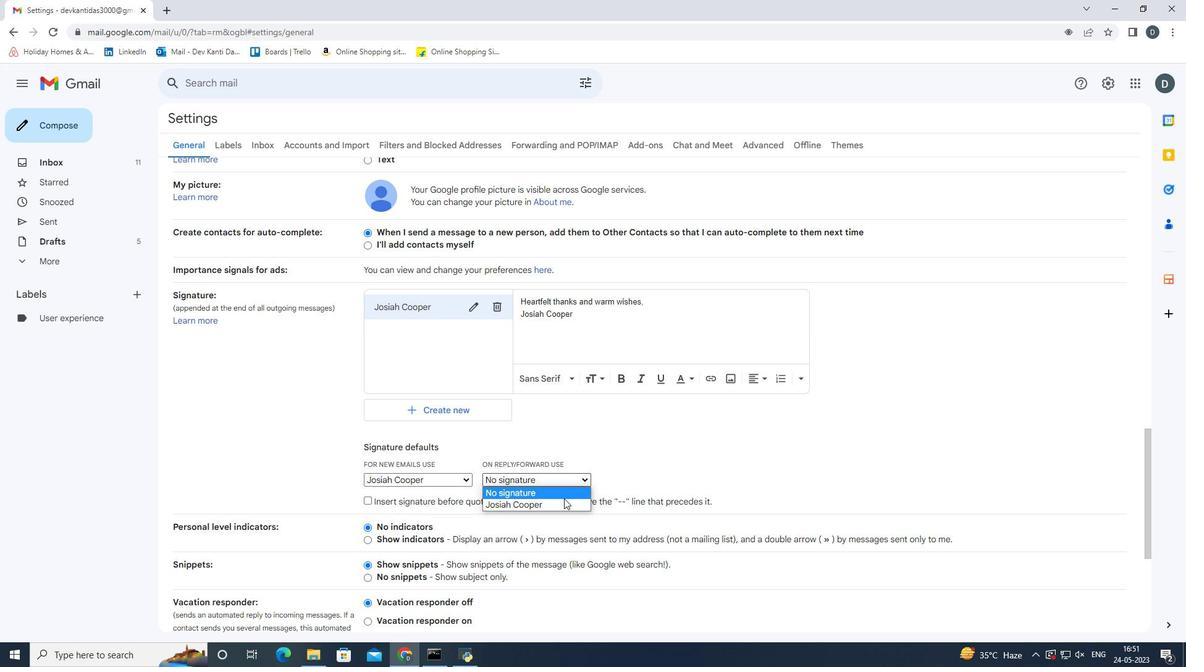 
Action: Mouse pressed left at (560, 504)
Screenshot: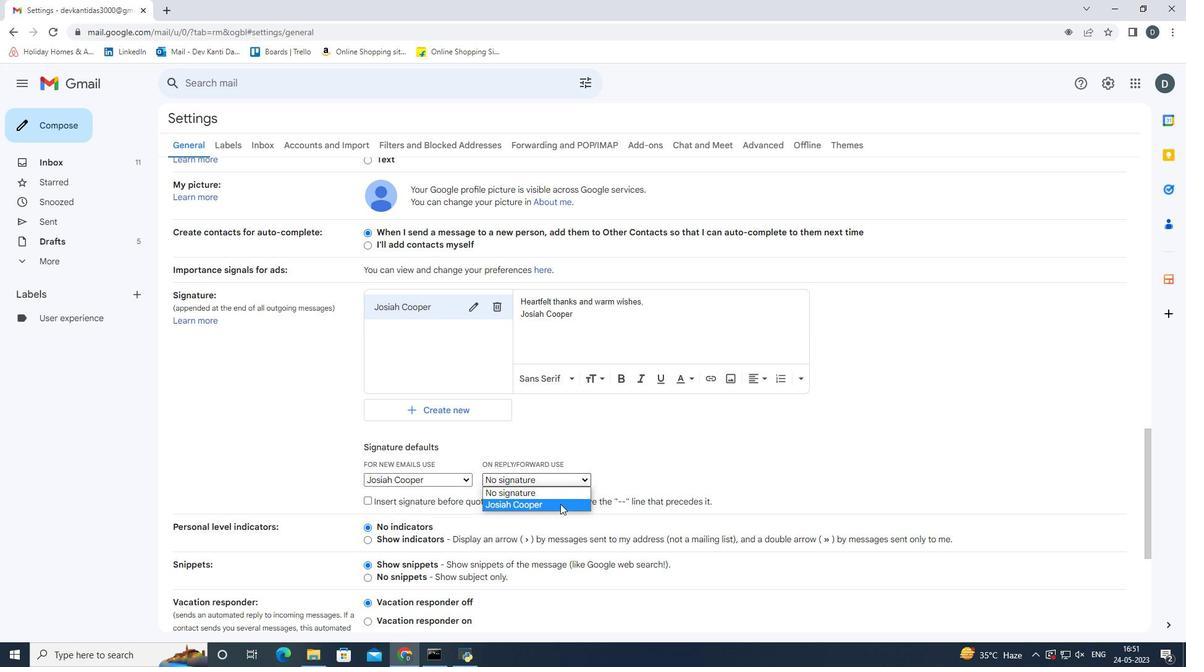 
Action: Mouse moved to (736, 492)
Screenshot: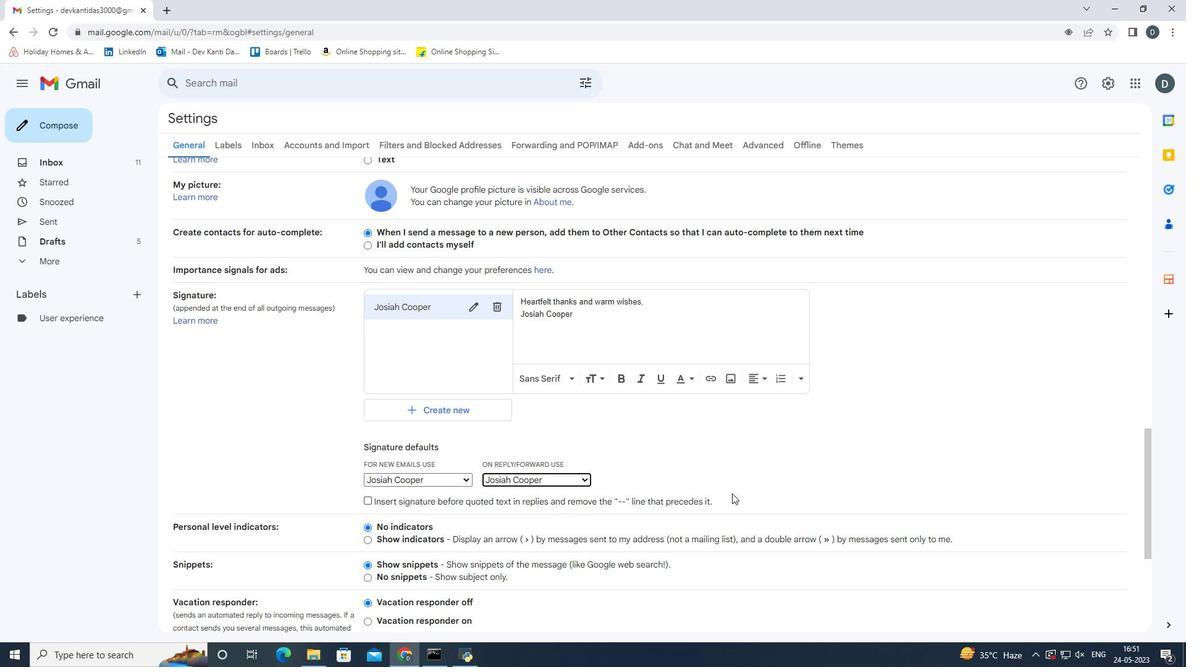 
Action: Mouse pressed left at (736, 492)
Screenshot: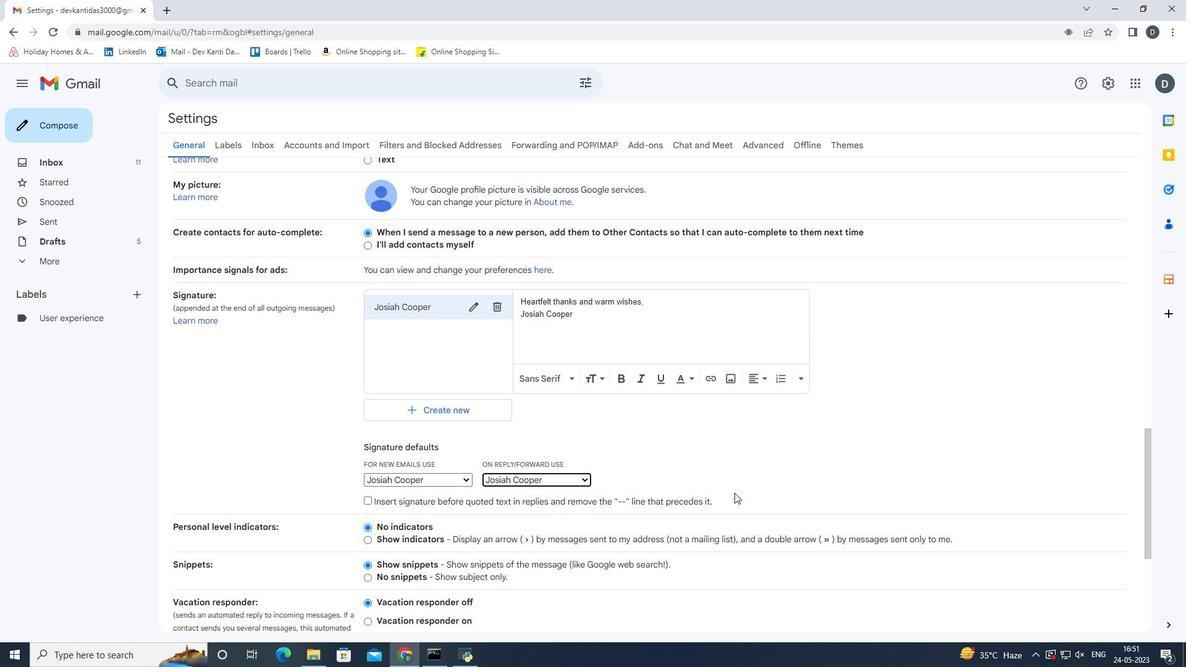 
Action: Mouse moved to (736, 491)
Screenshot: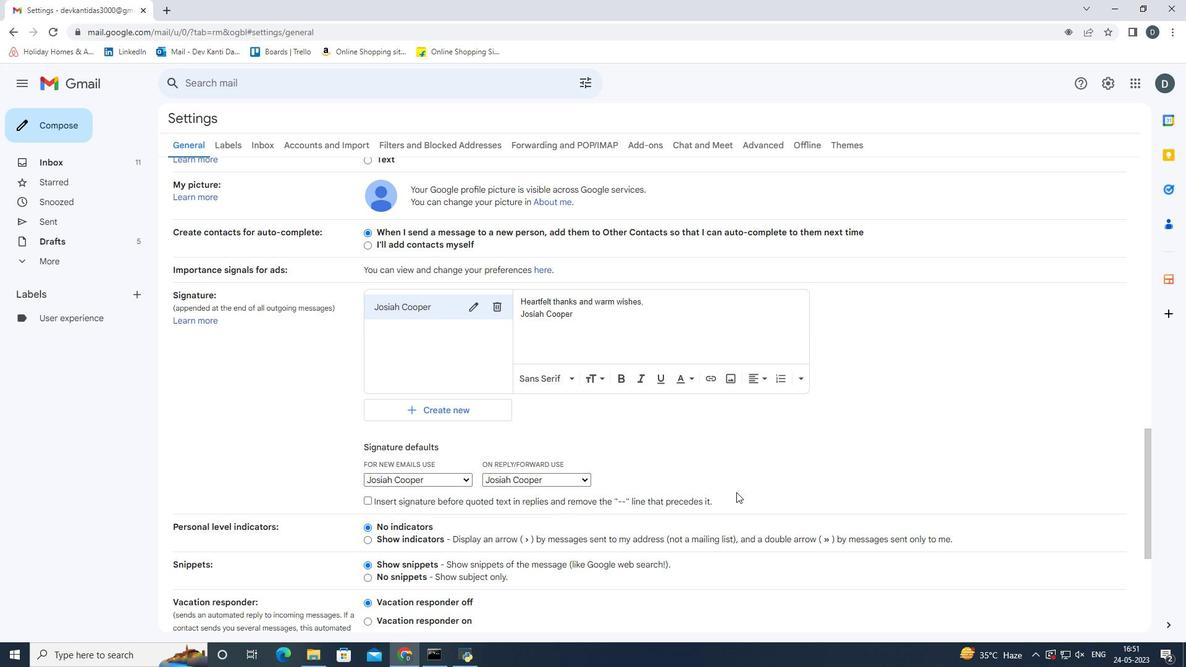 
Action: Mouse scrolled (736, 491) with delta (0, 0)
Screenshot: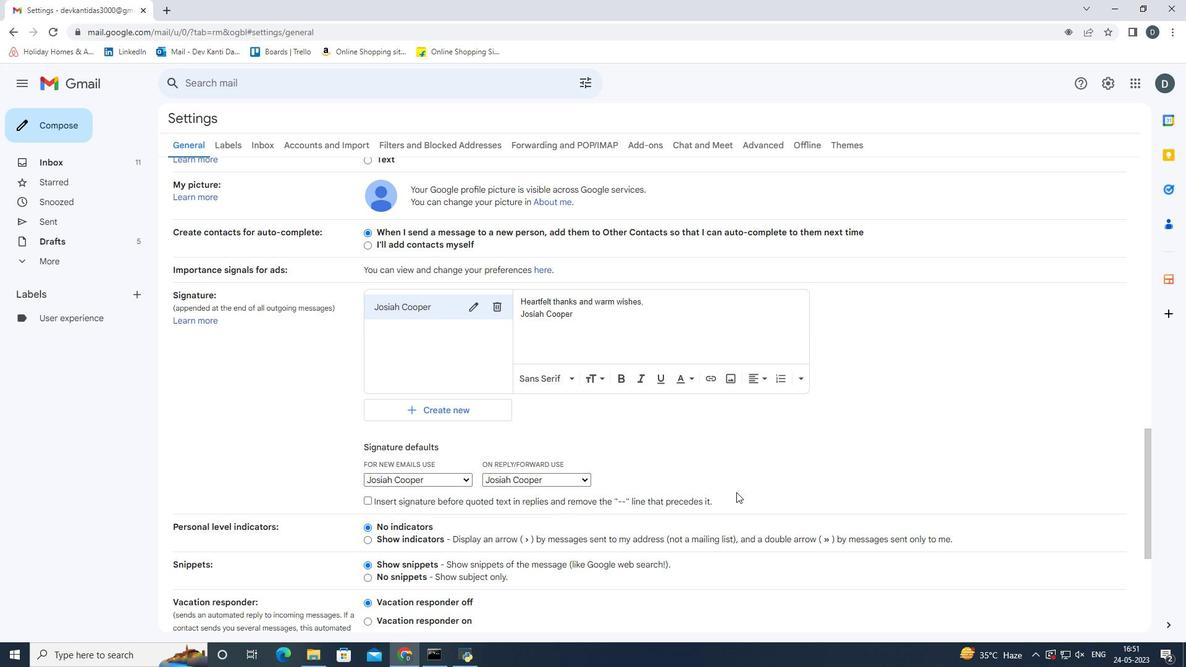 
Action: Mouse scrolled (736, 491) with delta (0, 0)
Screenshot: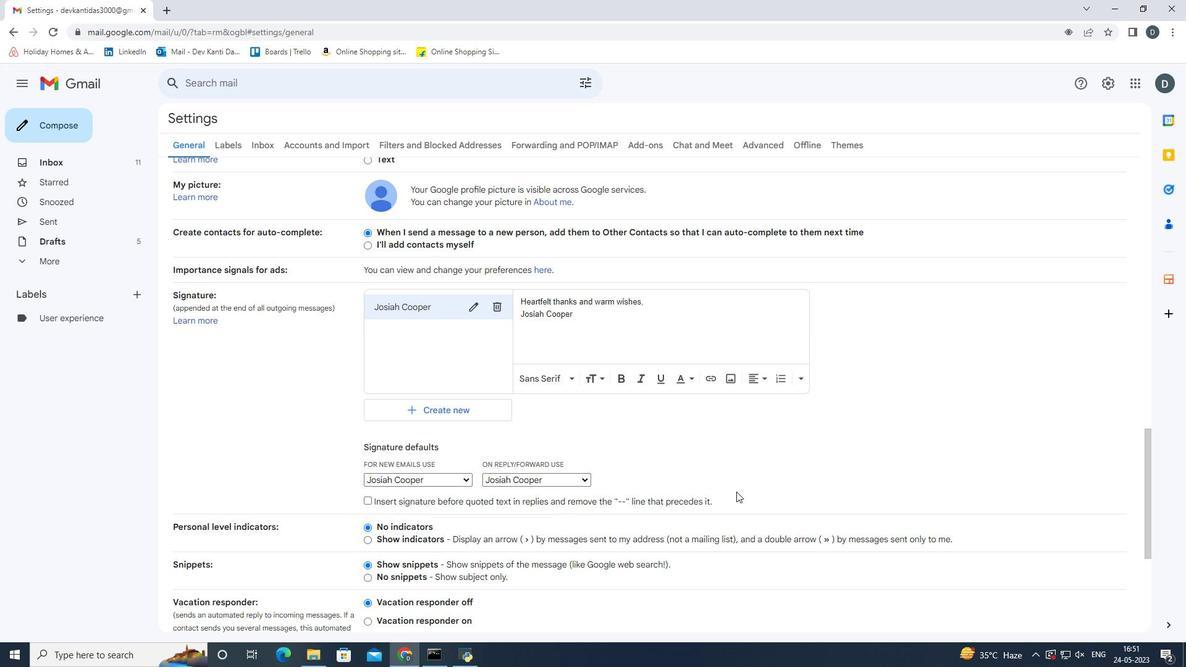 
Action: Mouse scrolled (736, 491) with delta (0, 0)
Screenshot: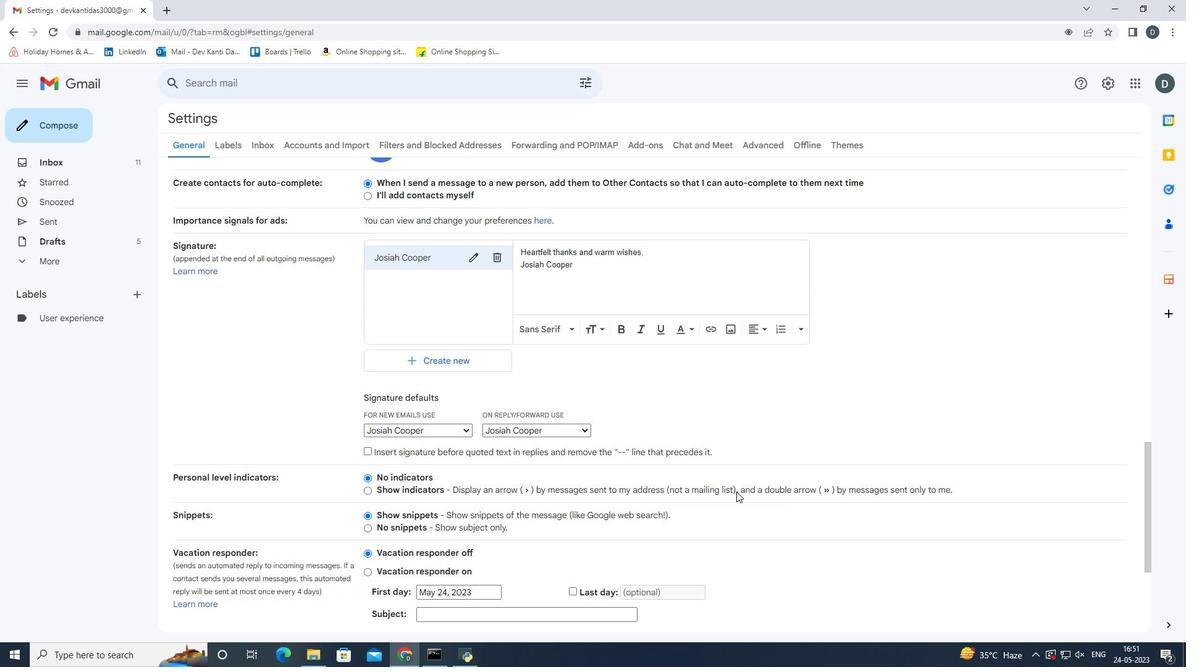 
Action: Mouse scrolled (736, 491) with delta (0, 0)
Screenshot: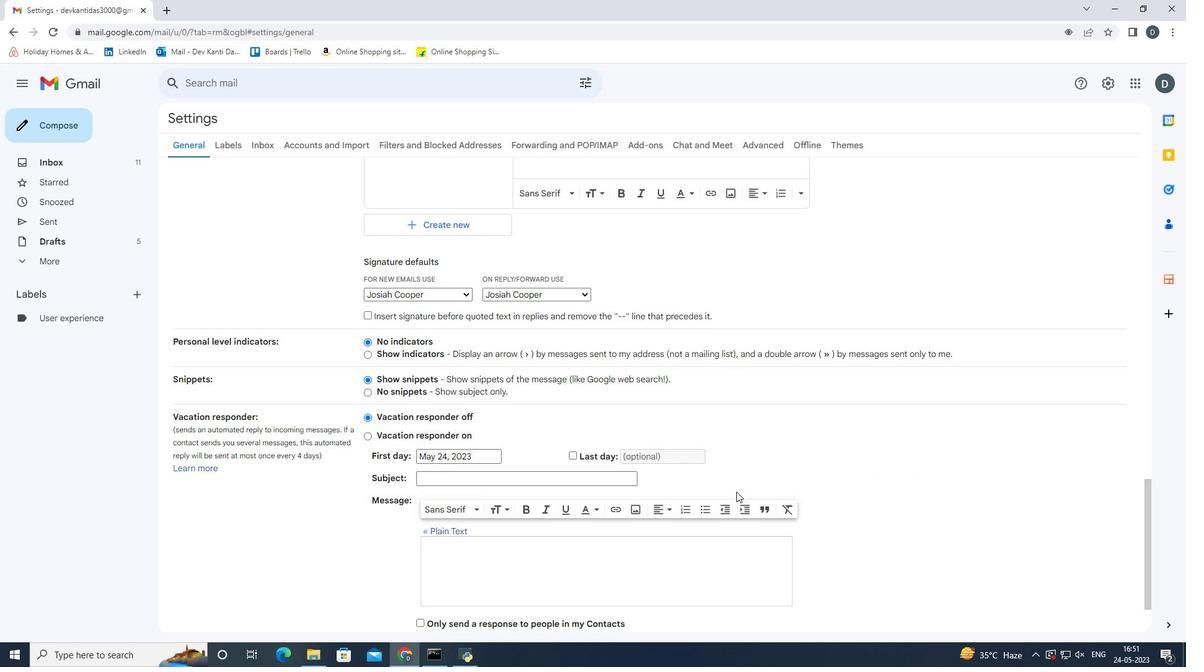 
Action: Mouse scrolled (736, 491) with delta (0, 0)
Screenshot: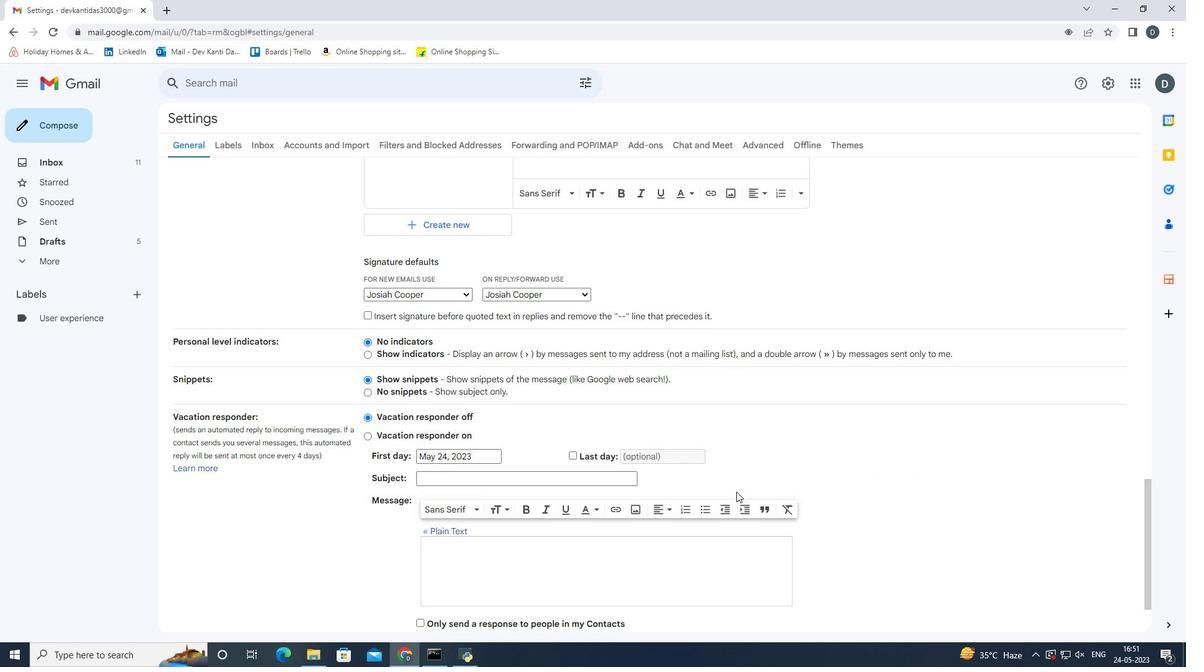 
Action: Mouse scrolled (736, 491) with delta (0, 0)
Screenshot: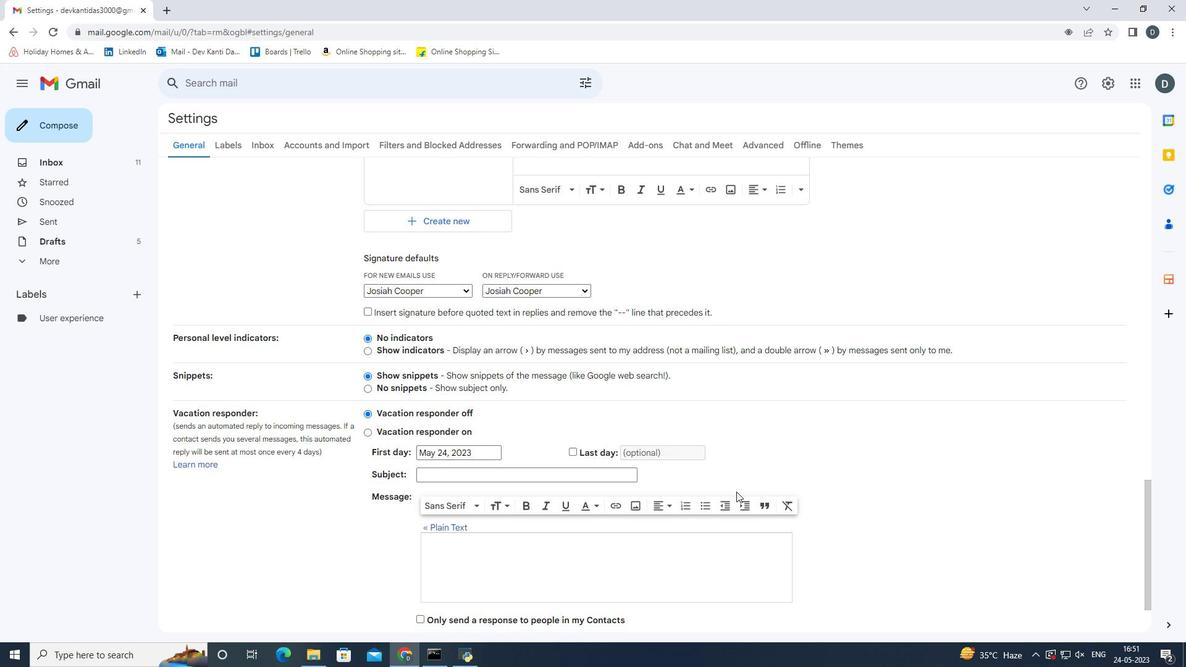 
Action: Mouse moved to (633, 559)
Screenshot: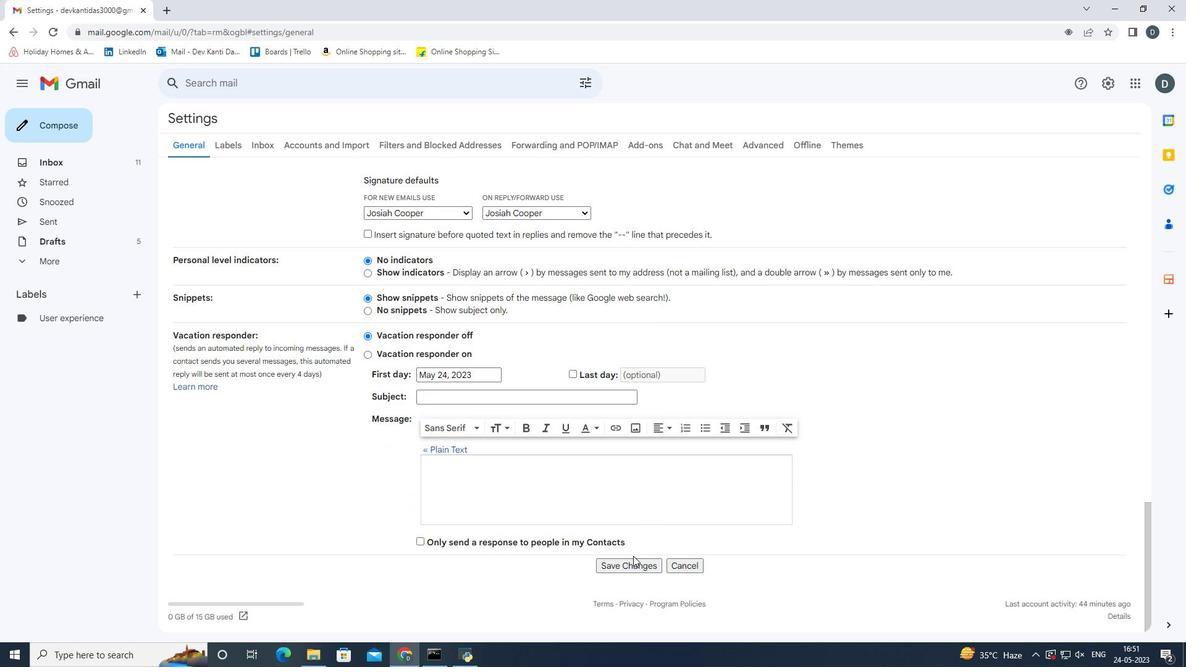 
Action: Mouse pressed left at (633, 559)
Screenshot: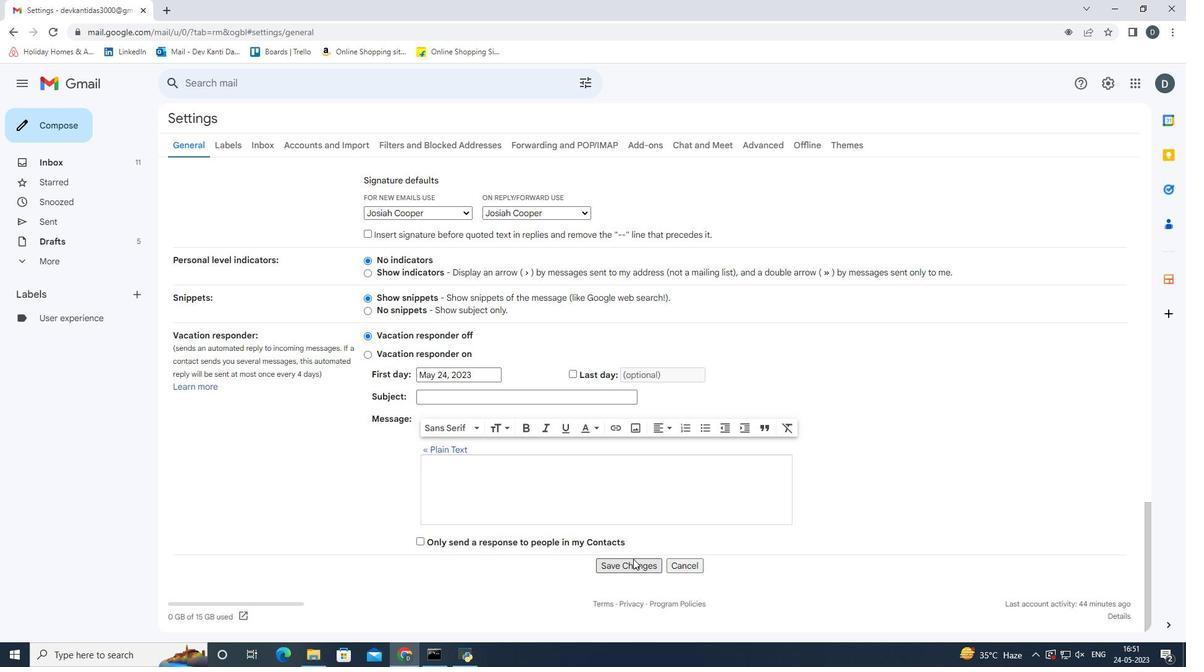 
Action: Mouse moved to (66, 117)
Screenshot: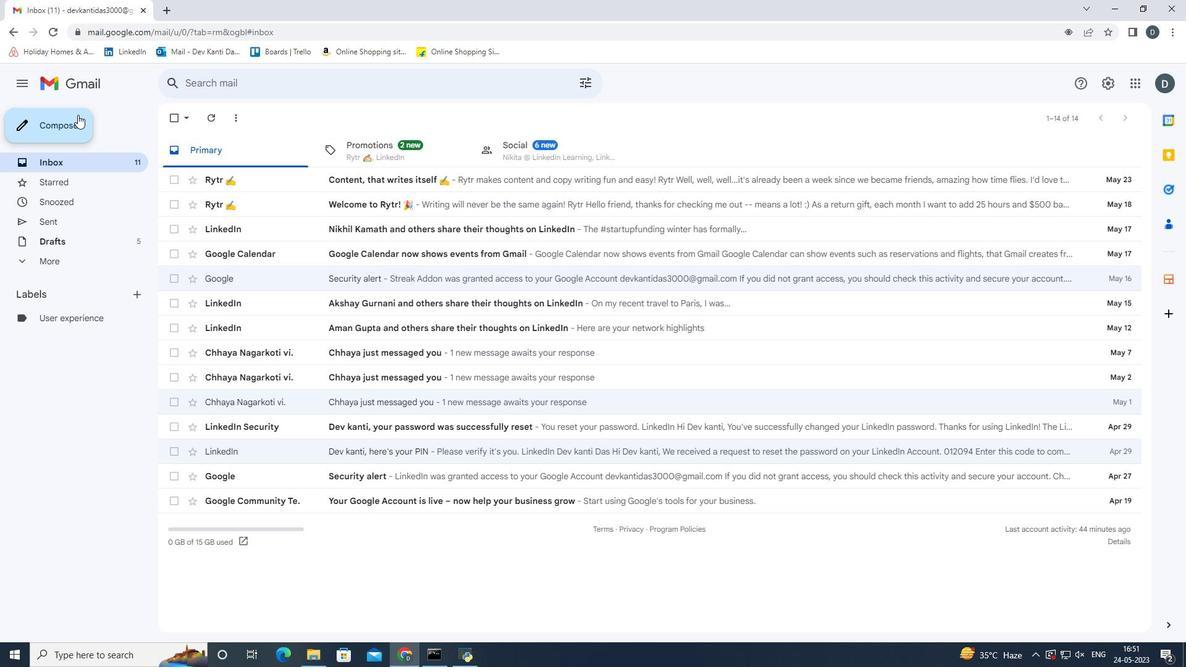 
Action: Mouse pressed left at (66, 117)
Screenshot: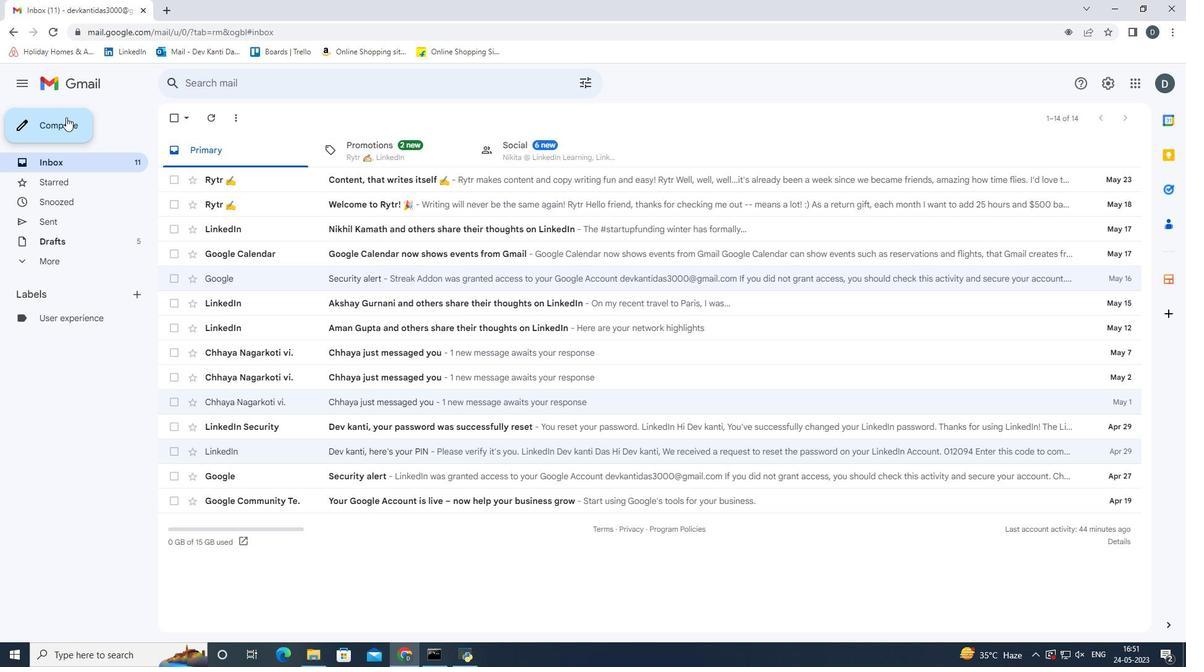 
Action: Mouse moved to (992, 391)
Screenshot: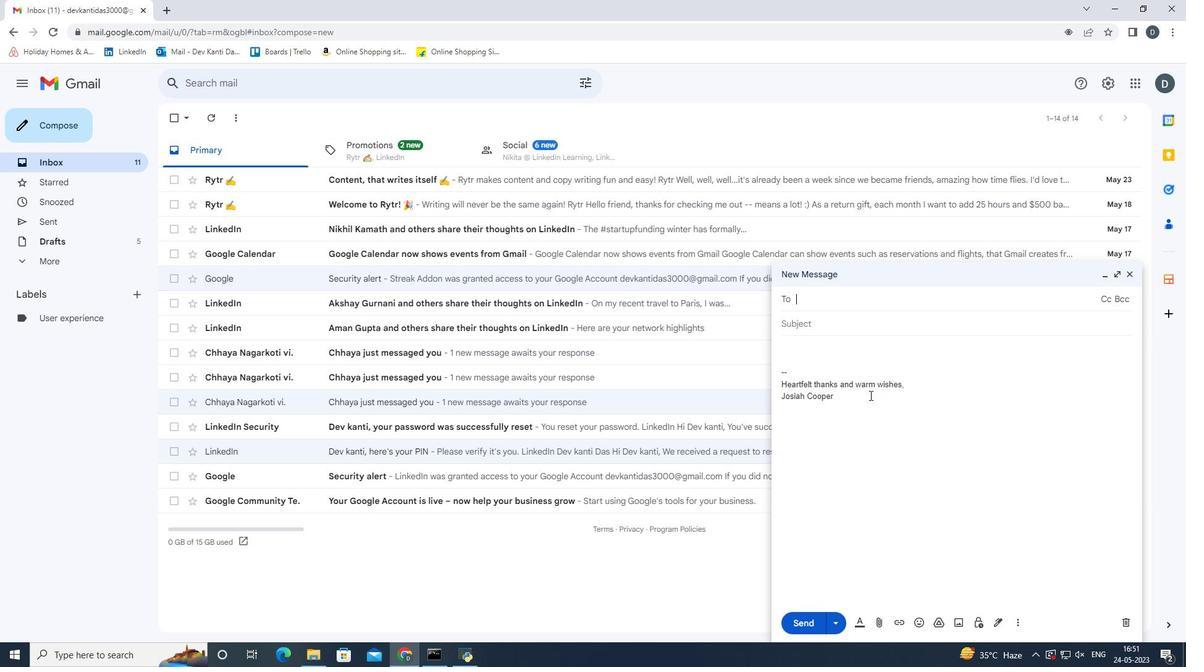 
Action: Key pressed <Key.shift>Softage.2
Screenshot: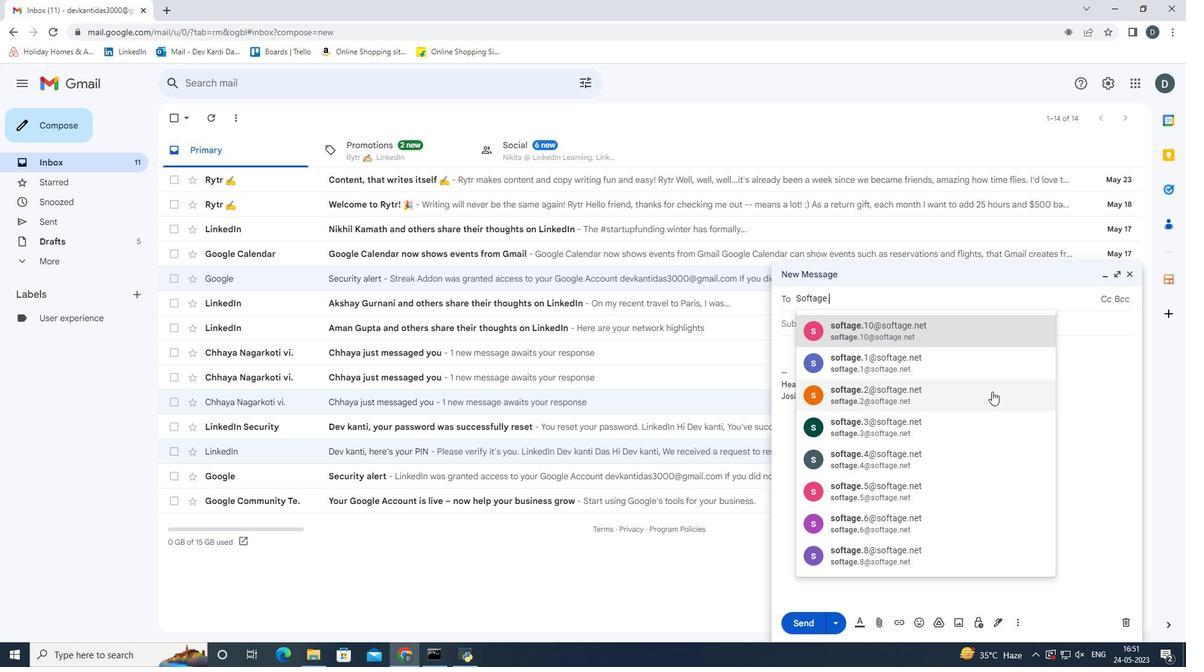
Action: Mouse moved to (982, 322)
Screenshot: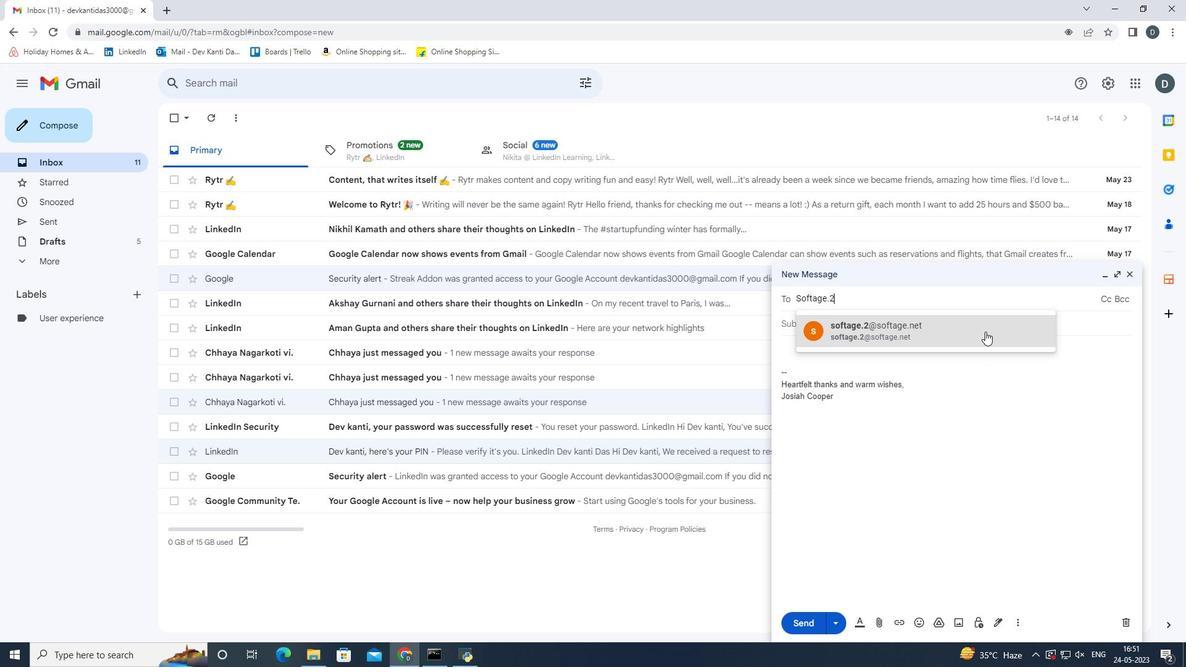 
Action: Mouse pressed left at (982, 322)
Screenshot: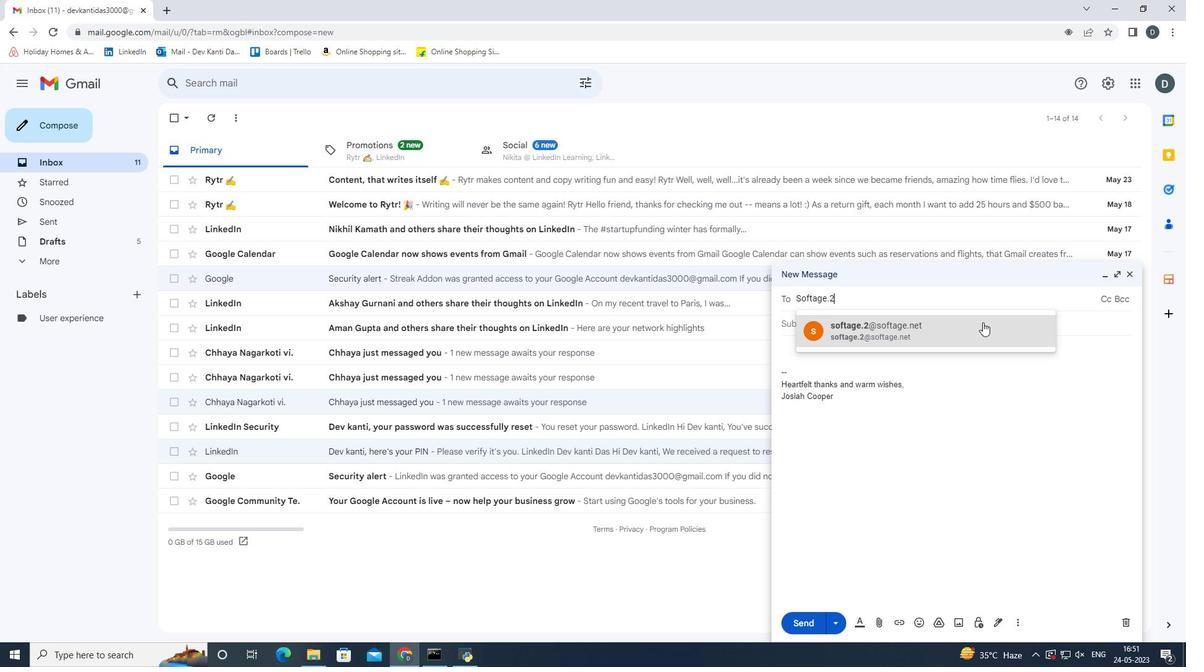 
Action: Mouse moved to (1017, 625)
Screenshot: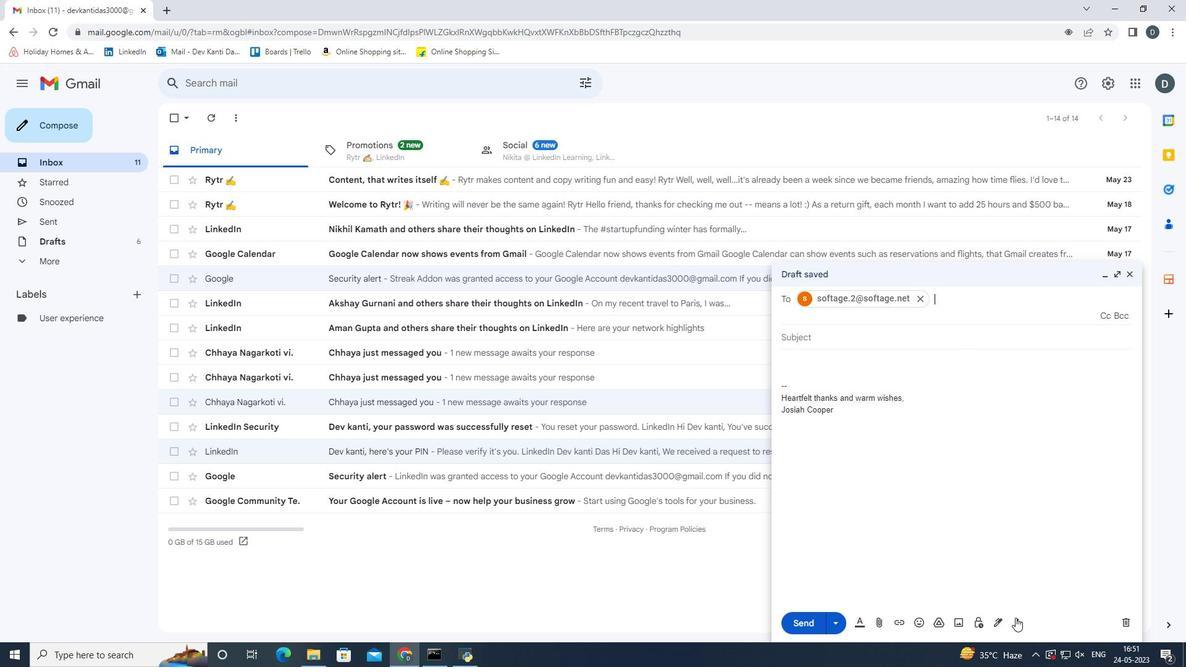 
Action: Mouse pressed left at (1017, 625)
Screenshot: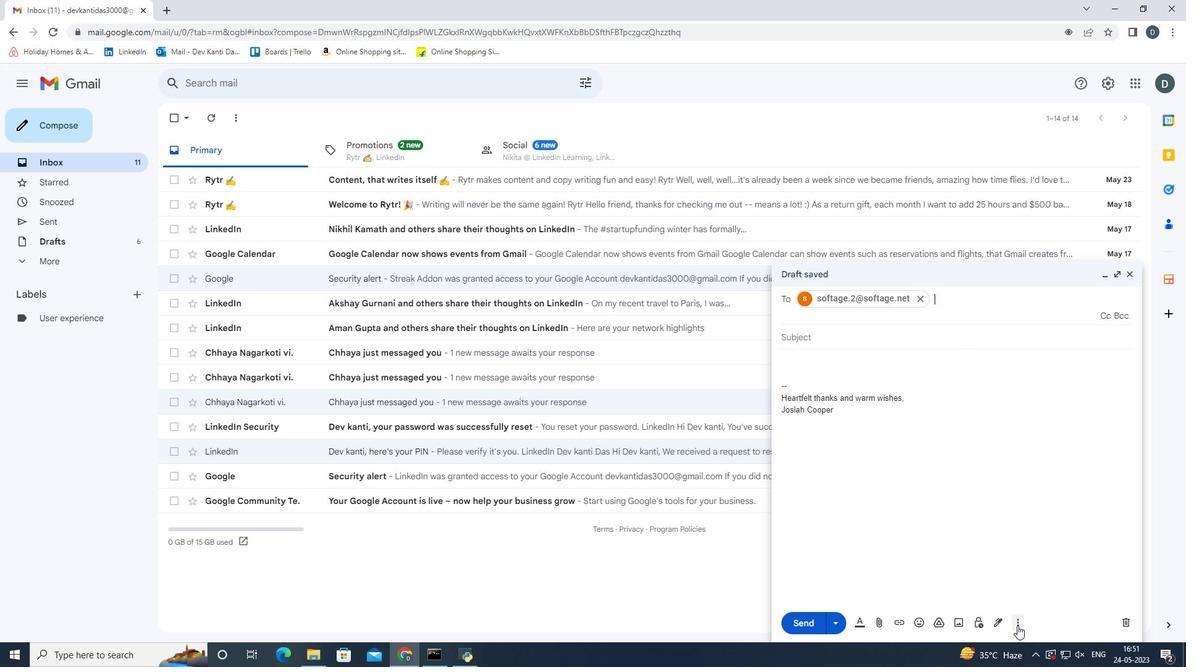 
Action: Mouse moved to (952, 479)
Screenshot: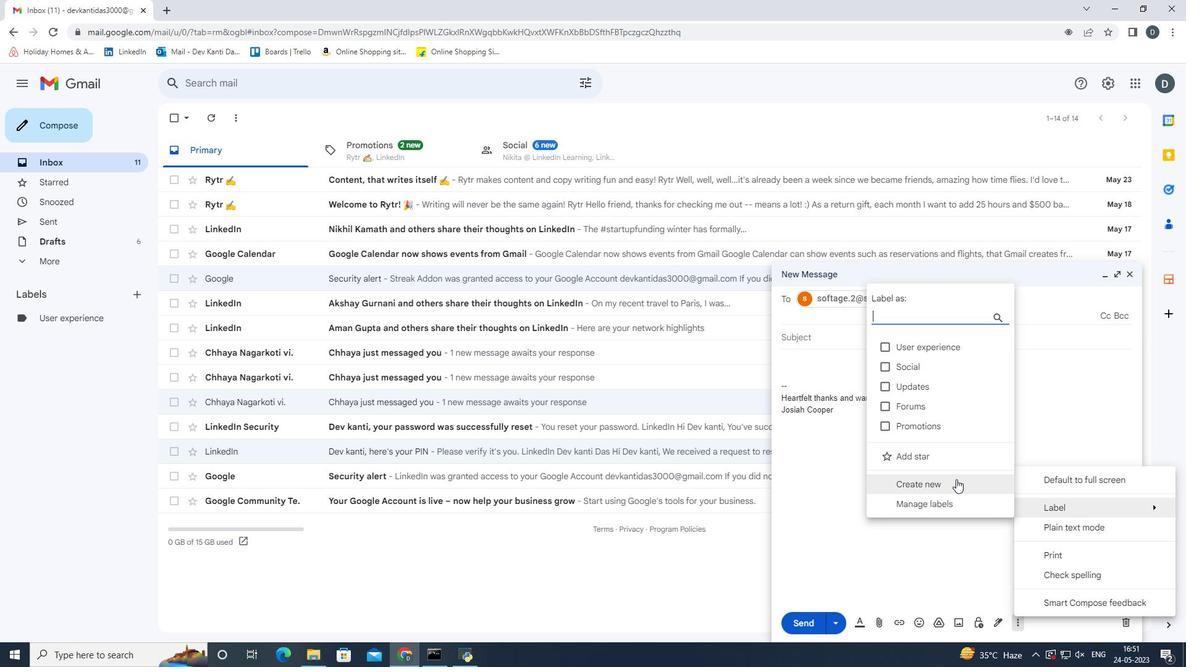 
Action: Mouse pressed left at (952, 479)
Screenshot: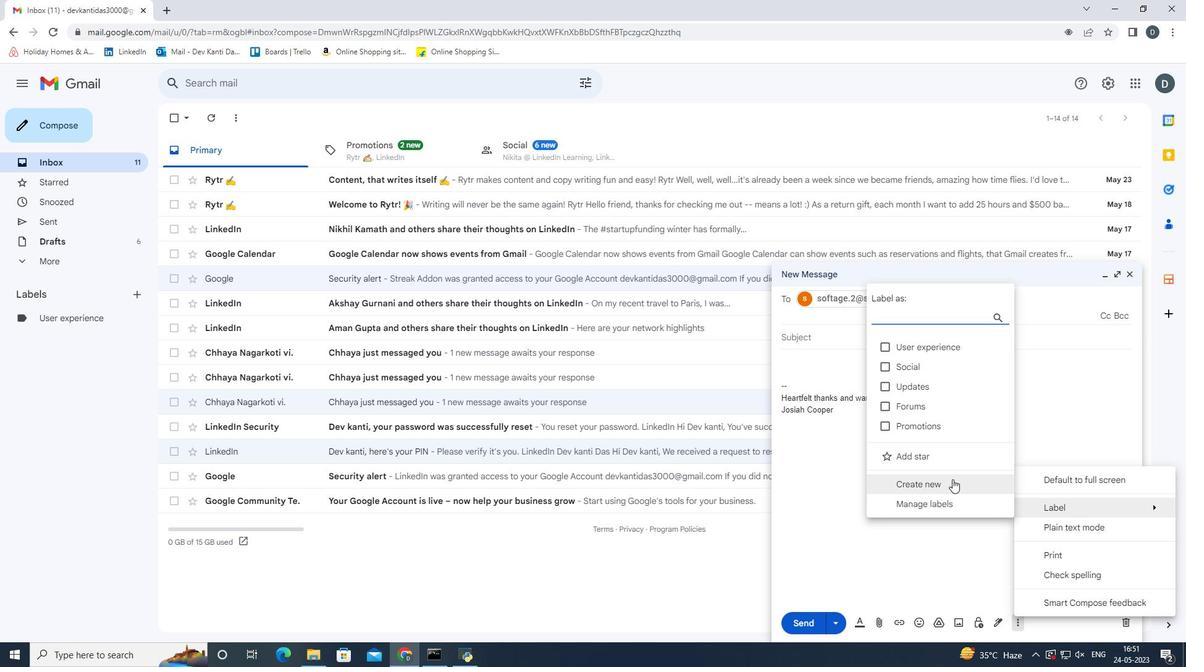 
Action: Mouse moved to (951, 479)
Screenshot: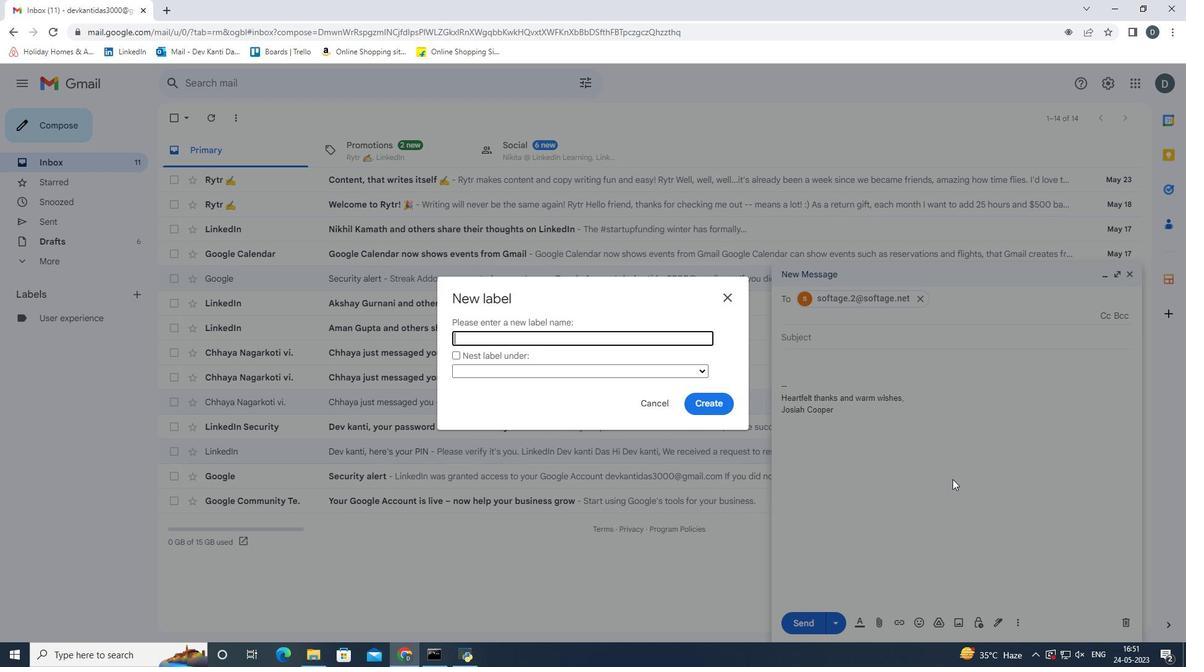 
Action: Key pressed <Key.shift_r><Key.shift_r><Key.shift_r><Key.shift_r><Key.shift_r><Key.shift_r><Key.shift_r>User<Key.space><Key.shift_r><Key.shift_r>Interface<Key.enter>
Screenshot: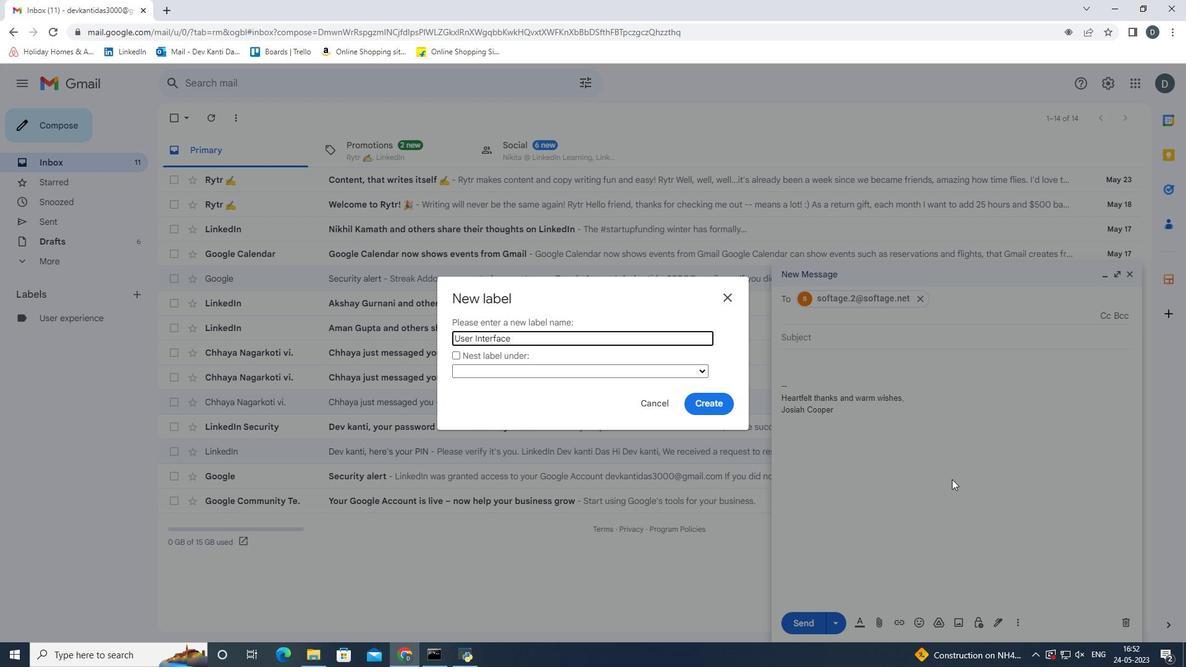 
Action: Mouse moved to (809, 620)
Screenshot: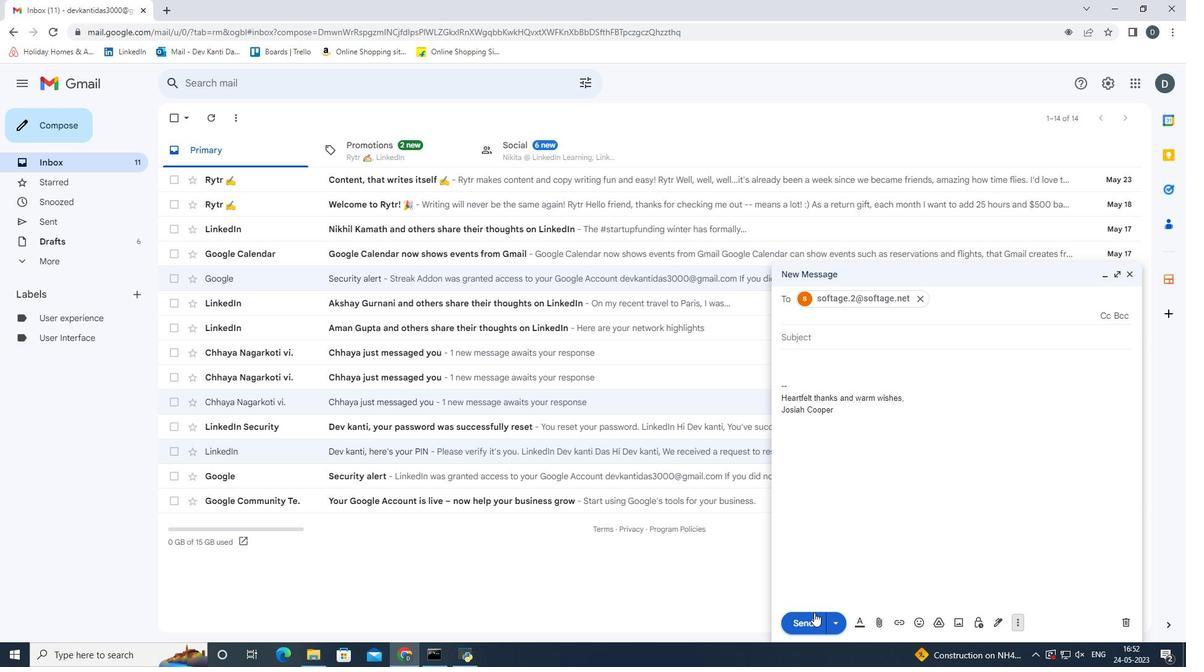 
Action: Mouse pressed left at (809, 620)
Screenshot: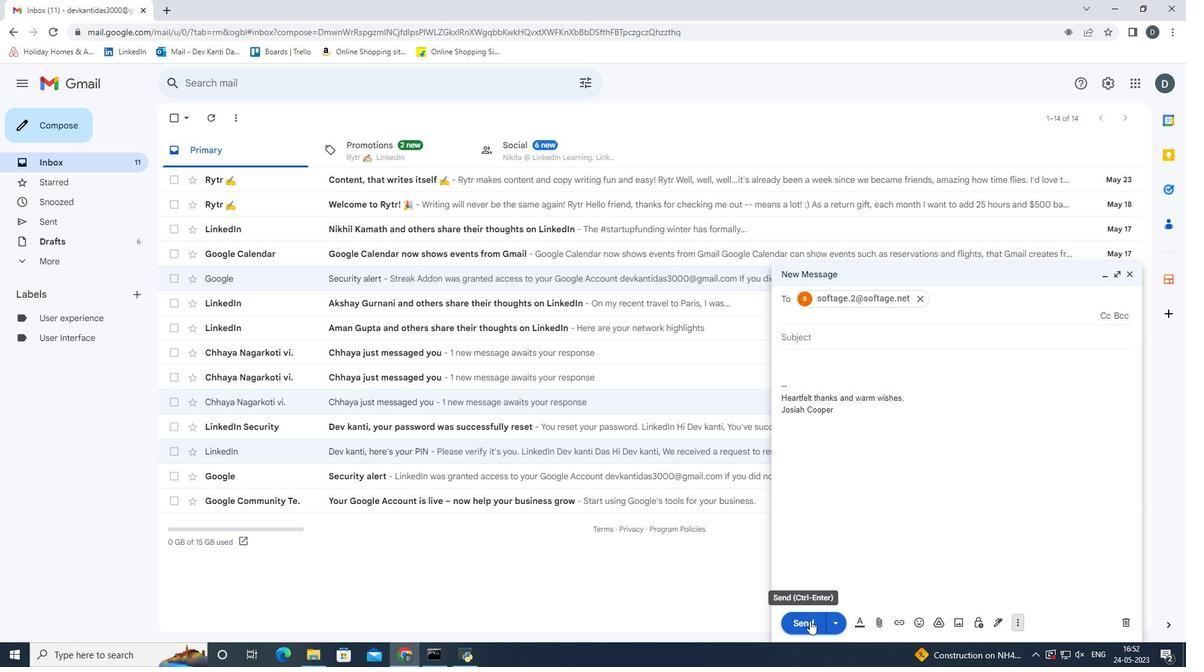 
